 Task: Get directions from Hurricane Harbor, Texas, United States to Washington, D.C., United States arriving by 5:00 pm tomorrow
Action: Mouse moved to (967, 34)
Screenshot: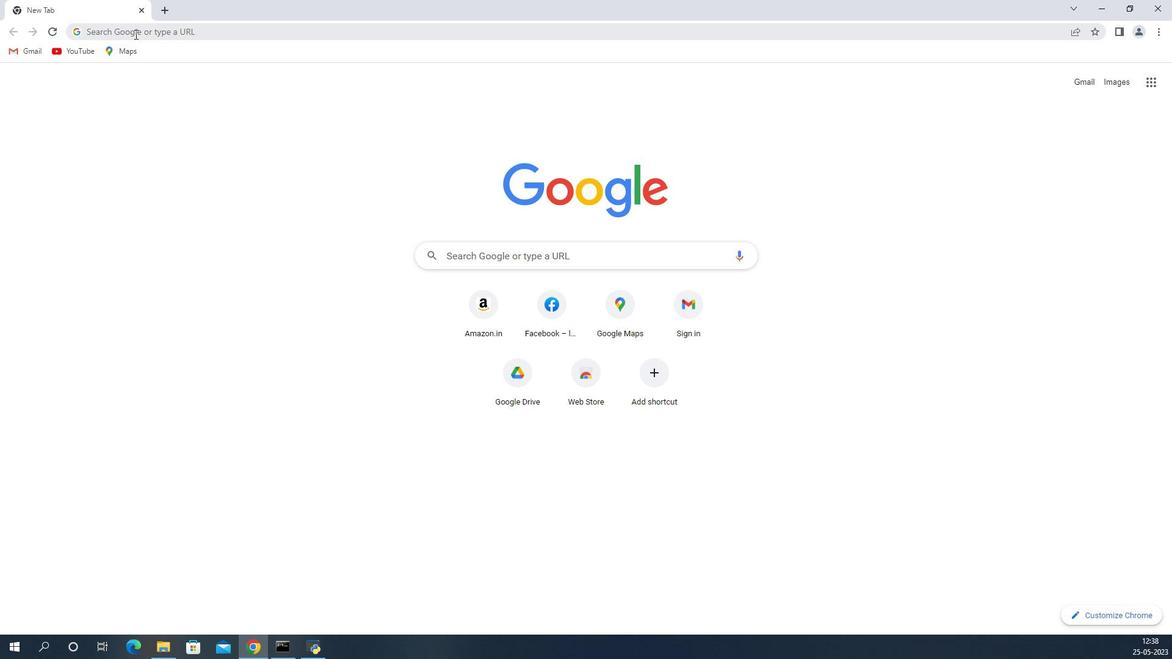 
Action: Mouse pressed left at (967, 34)
Screenshot: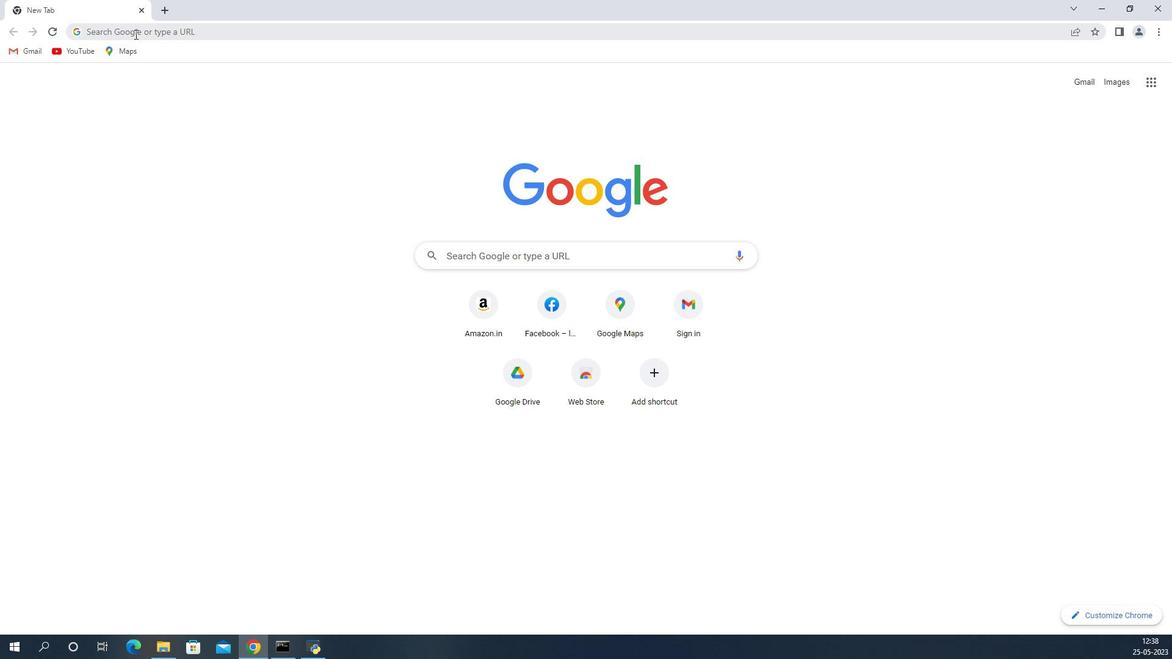 
Action: Mouse moved to (967, 34)
Screenshot: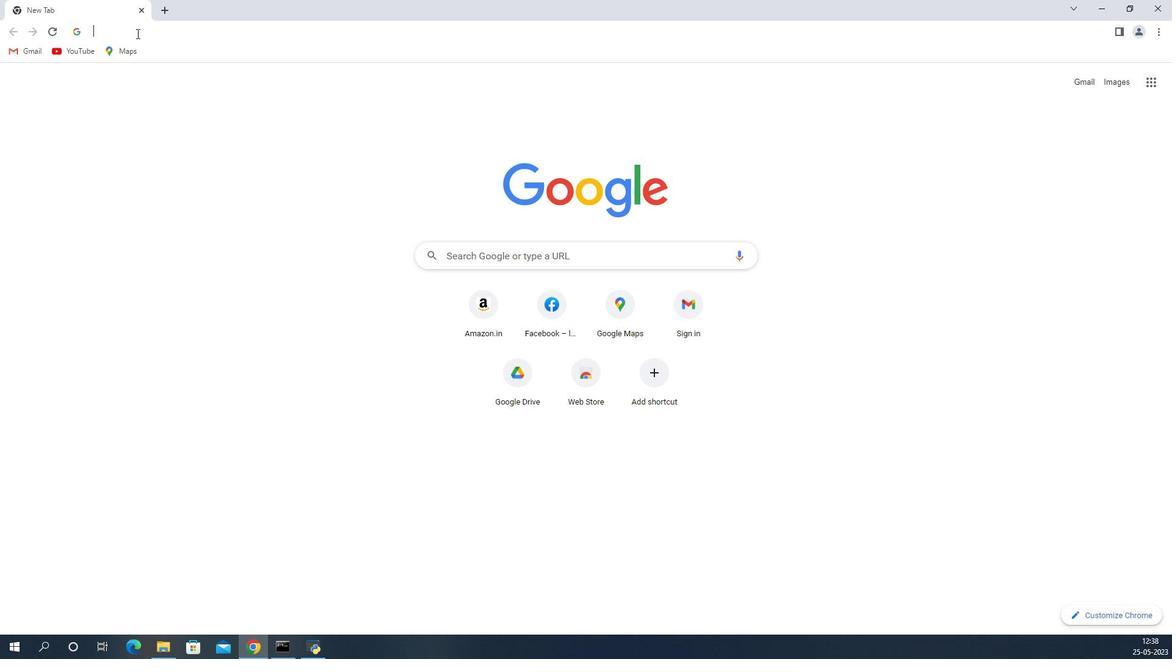 
Action: Key pressed <Key.shift><Key.shift><Key.shift><Key.shift><Key.shift><Key.shift><Key.shift><Key.shift><Key.shift><Key.shift><Key.shift>Google<Key.space><Key.shift>Maps<Key.enter>
Screenshot: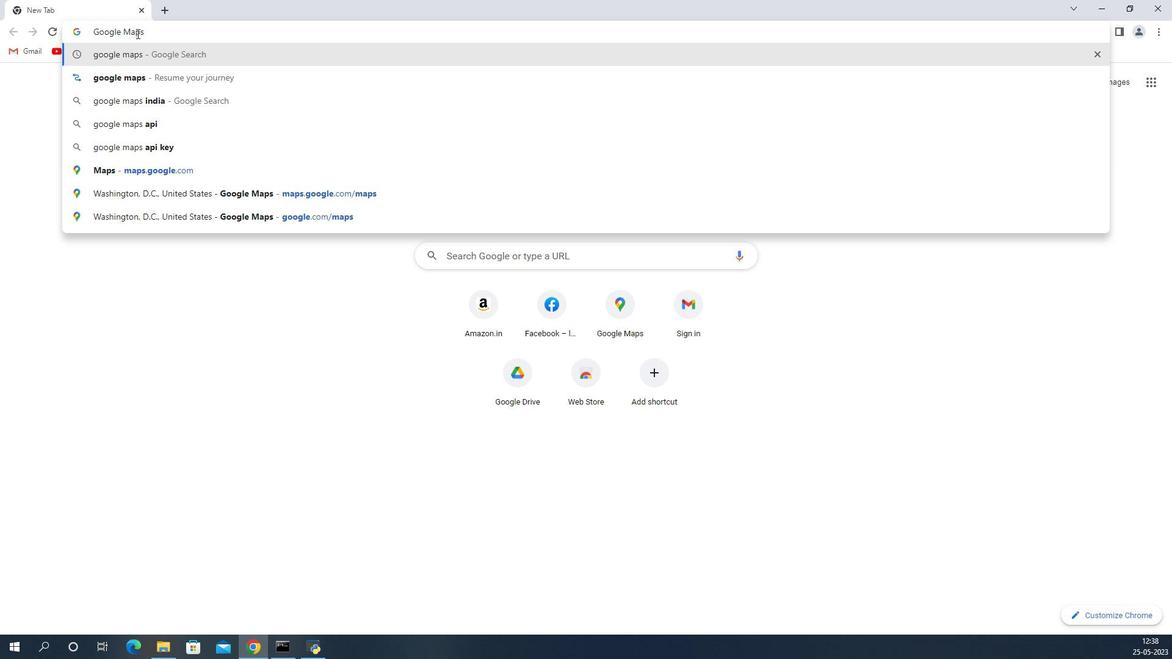 
Action: Mouse moved to (1022, 209)
Screenshot: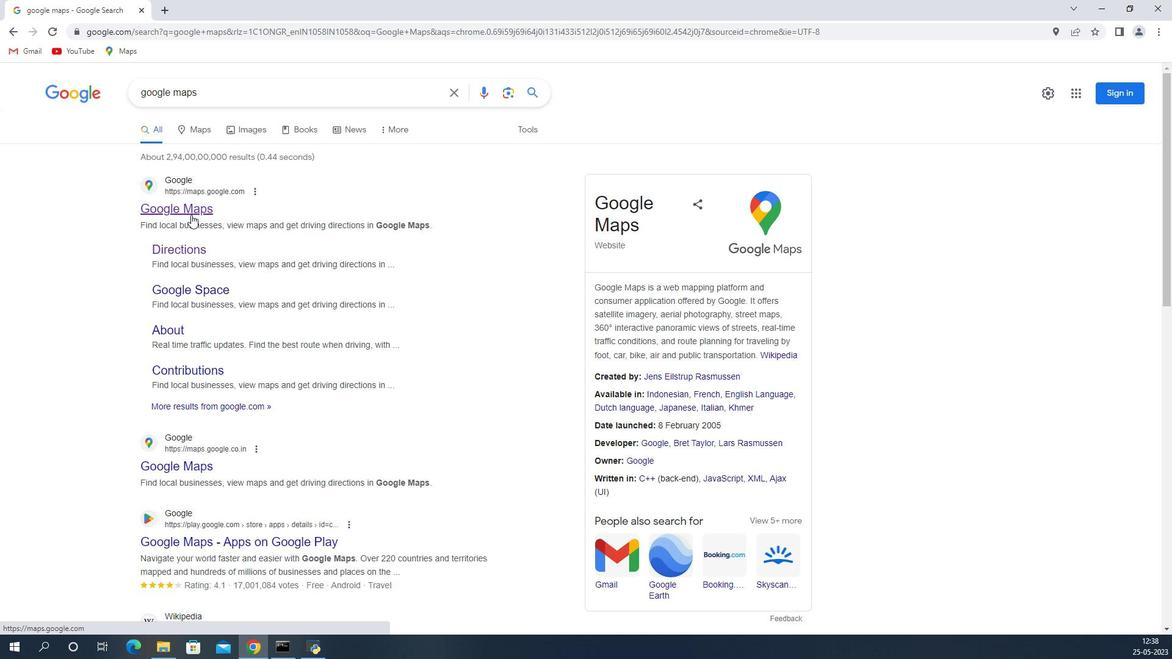 
Action: Mouse pressed left at (1022, 209)
Screenshot: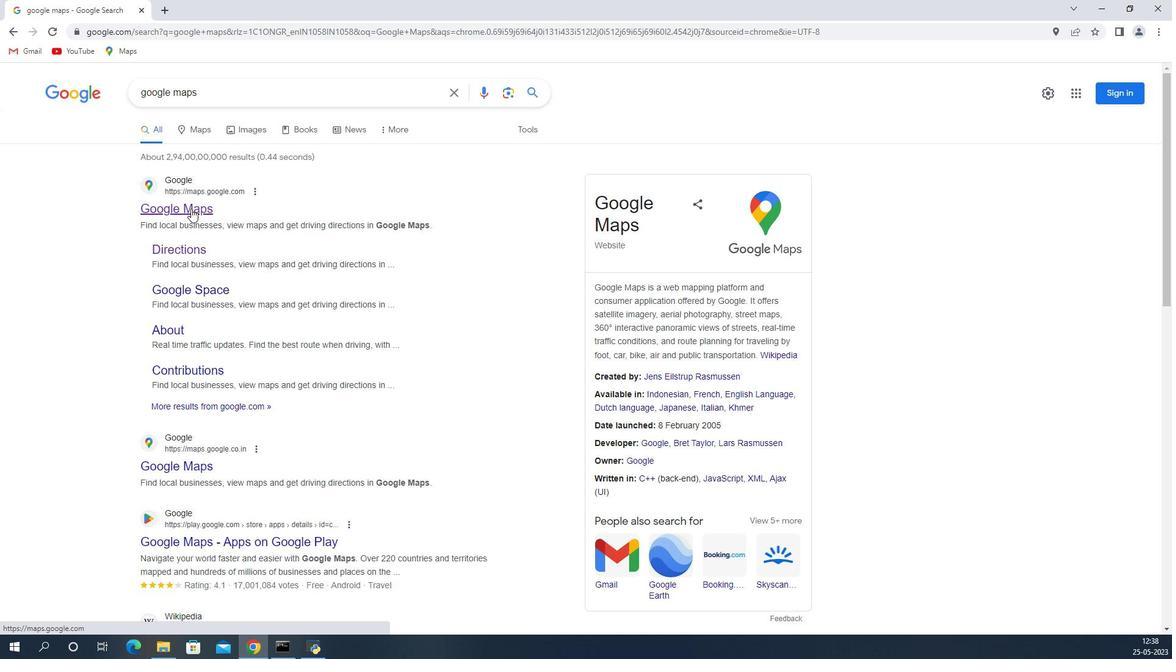 
Action: Mouse moved to (976, 81)
Screenshot: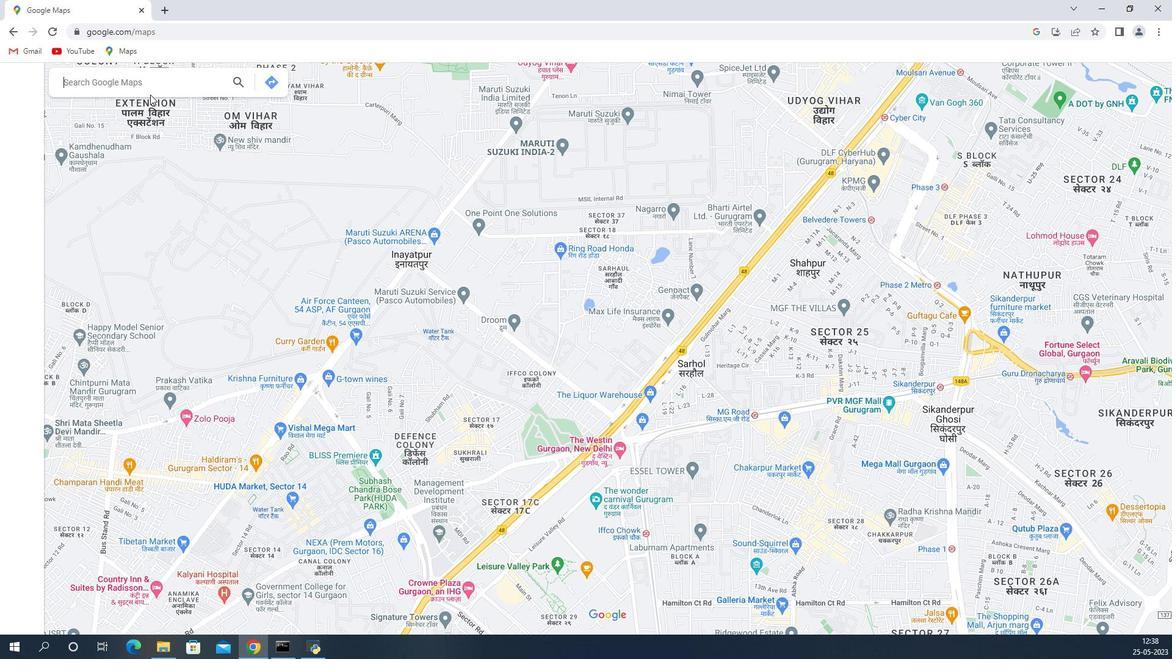 
Action: Mouse pressed left at (976, 81)
Screenshot: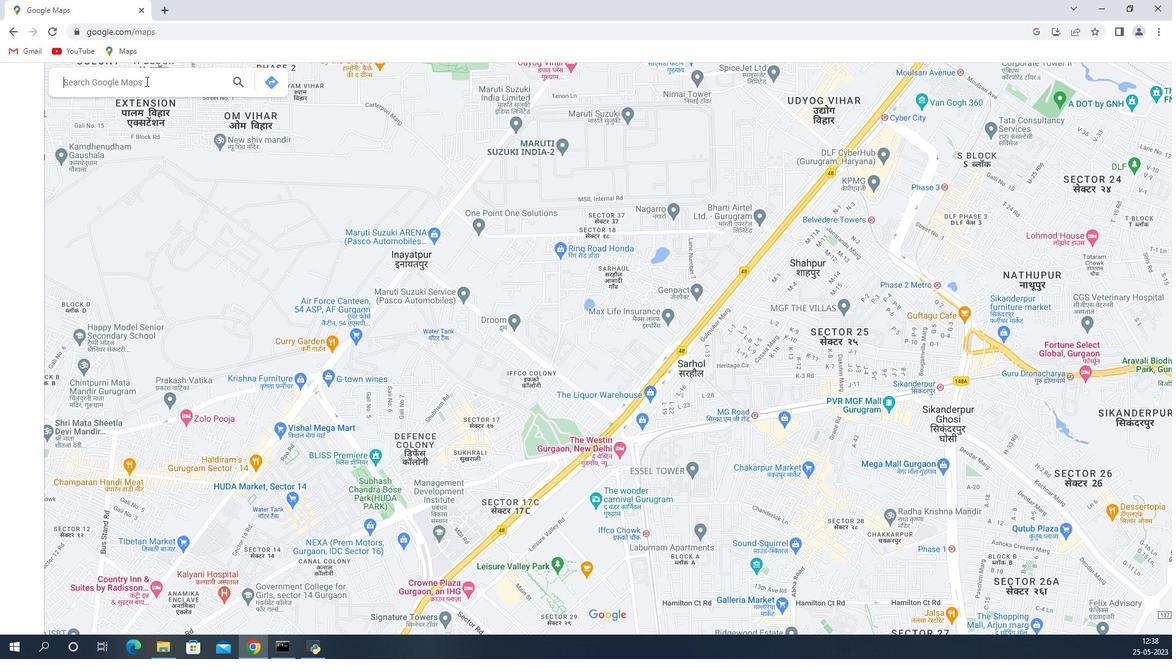 
Action: Key pressed <Key.shift>Wasg<Key.backspace>hington<Key.space><Key.backspace>,<Key.space><Key.shift><Key.shift><Key.shift><Key.shift><Key.shift><Key.shift><Key.shift><Key.shift><Key.shift><Key.shift><Key.shift><Key.shift>D.<Key.shift>C.,<Key.space><Key.shift>United<Key.space><Key.shift>States
Screenshot: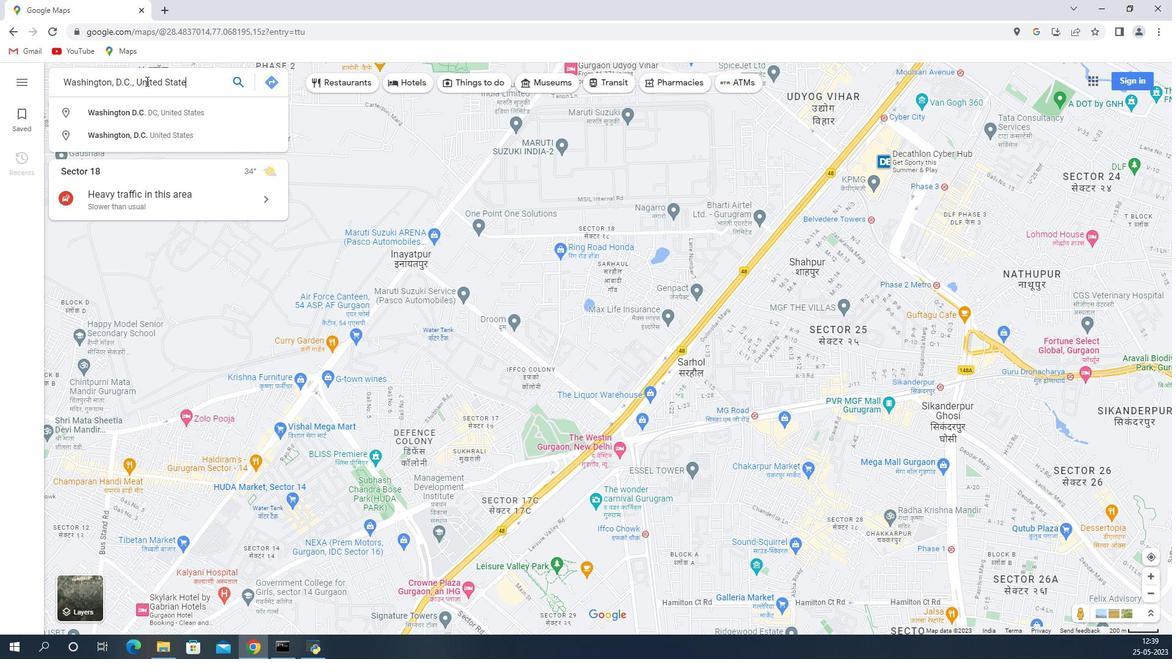 
Action: Mouse moved to (1066, 80)
Screenshot: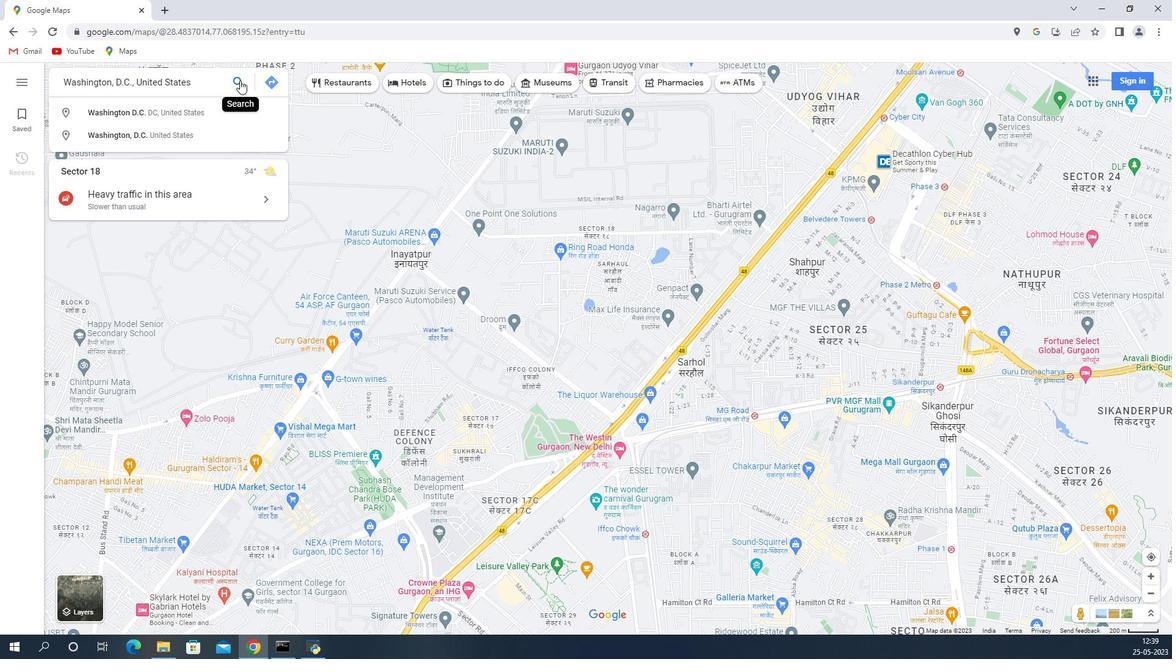 
Action: Mouse pressed left at (1066, 80)
Screenshot: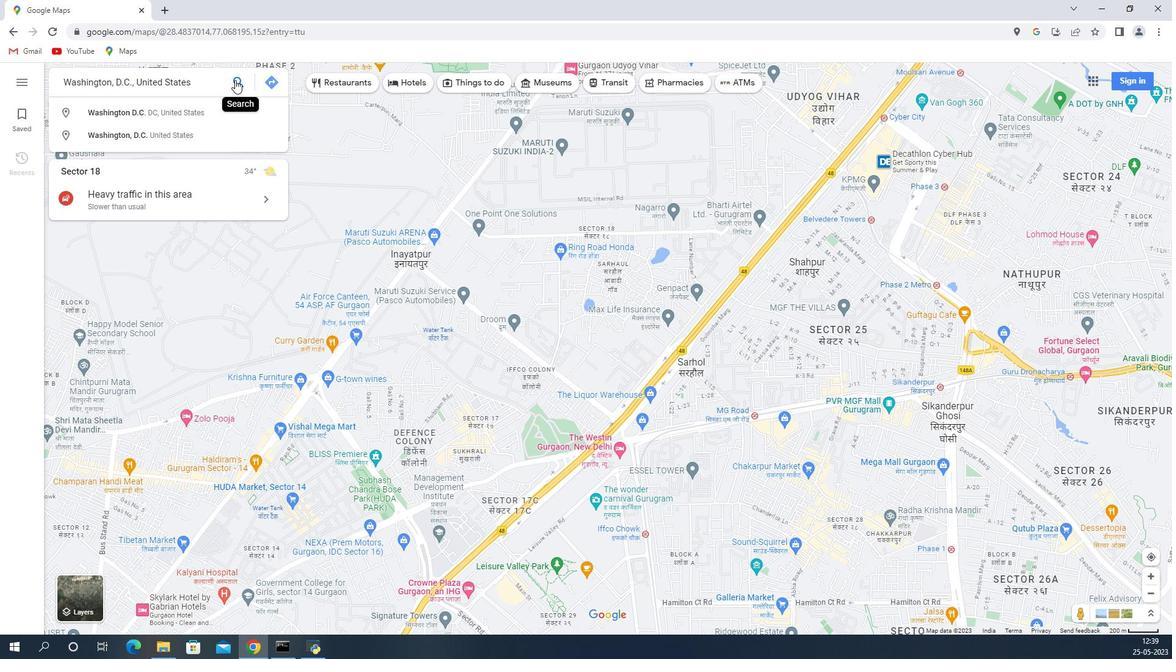
Action: Mouse moved to (907, 289)
Screenshot: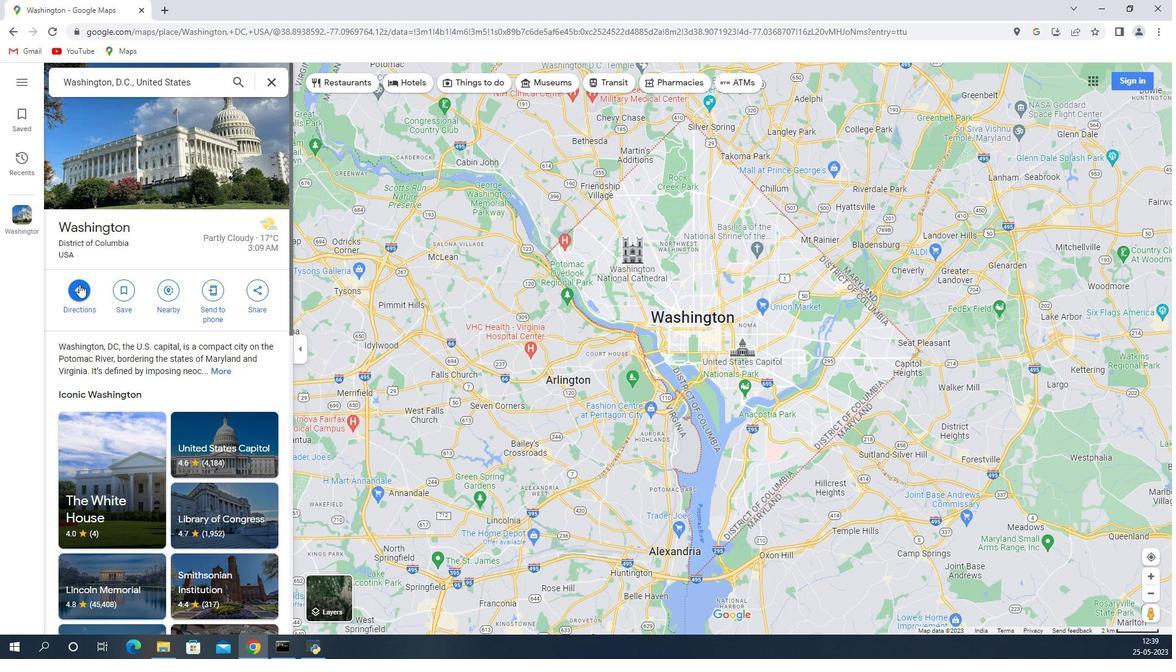 
Action: Mouse pressed left at (907, 289)
Screenshot: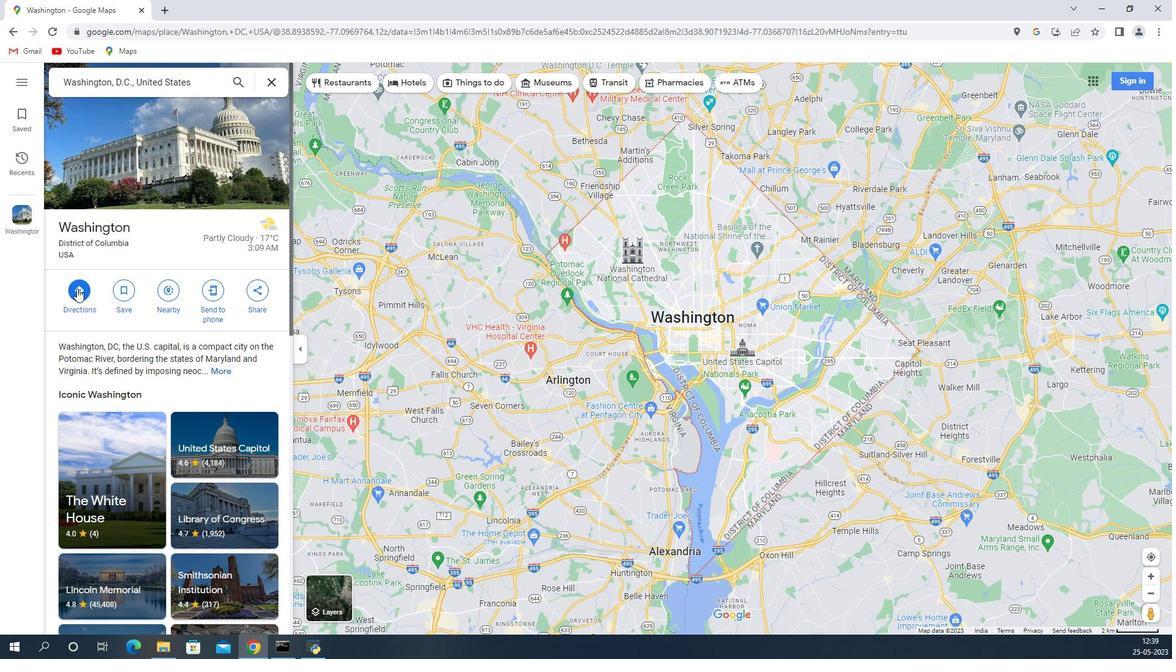 
Action: Mouse moved to (953, 122)
Screenshot: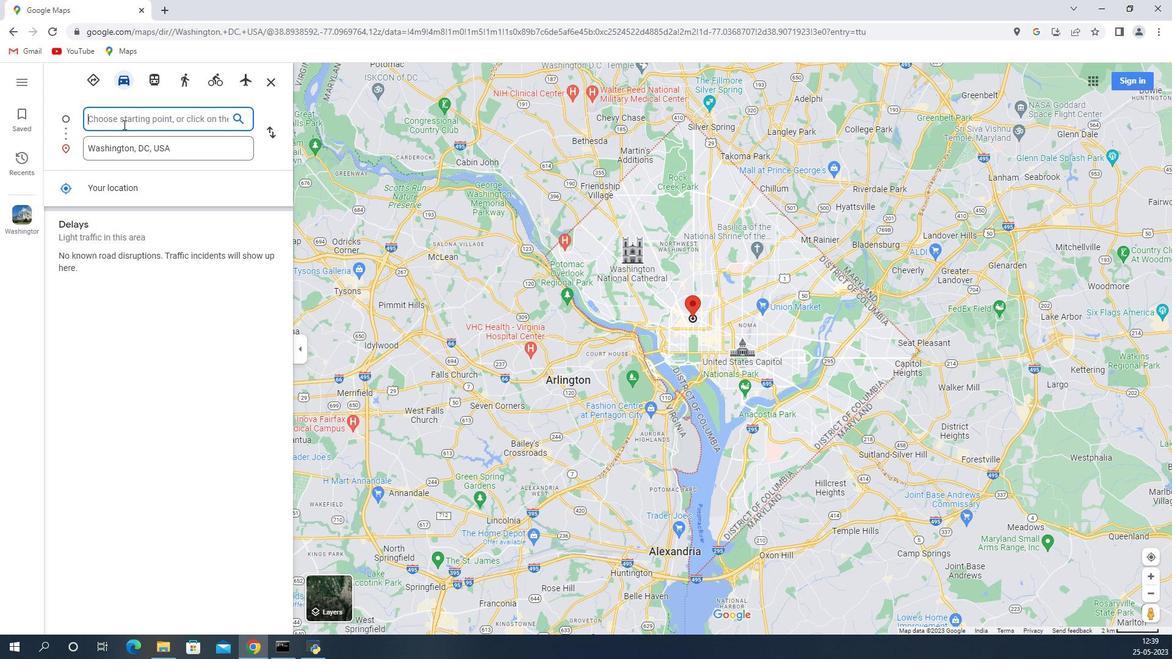 
Action: Key pressed <Key.shift>Hurricane<Key.space><Key.shift>Harbor<Key.space><Key.shift><Key.shift><Key.shift><Key.shift><Key.shift><Key.shift><Key.shift><Key.shift><Key.shift><Key.shift><Key.shift><Key.shift><Key.shift><Key.shift><Key.shift><Key.shift><Key.shift><<Key.backspace><Key.backspace>,<Key.space><Key.shift>Texas<Key.space><Key.backspace>,<Key.space><Key.shift>United<Key.space><Key.shift>States
Screenshot: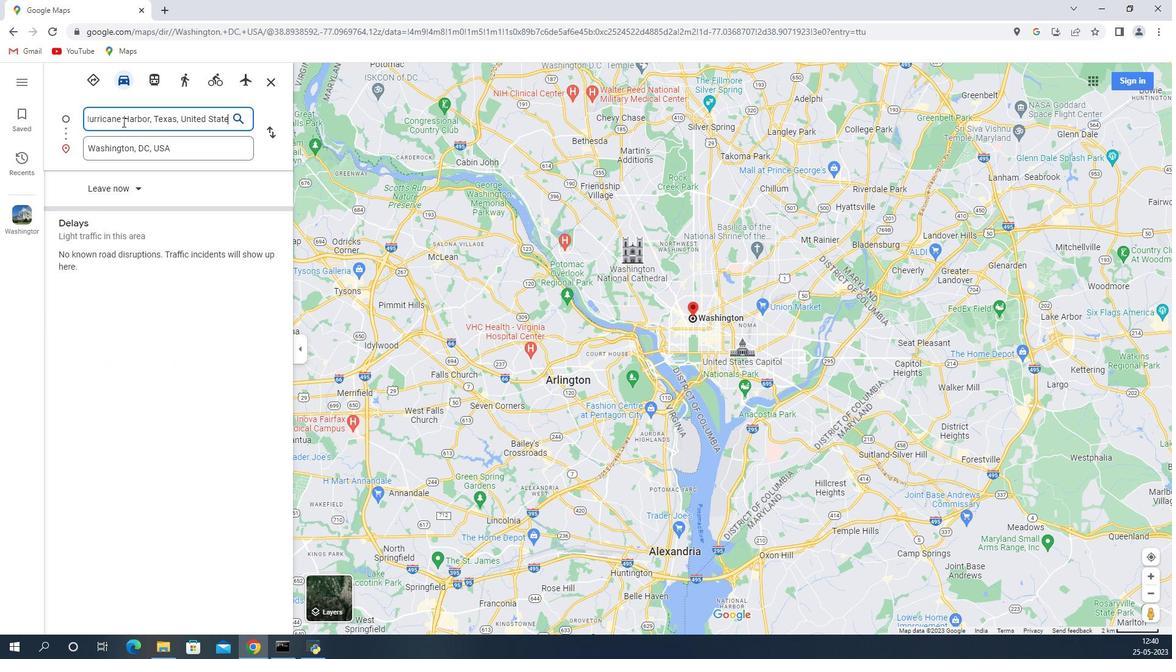 
Action: Mouse moved to (1070, 116)
Screenshot: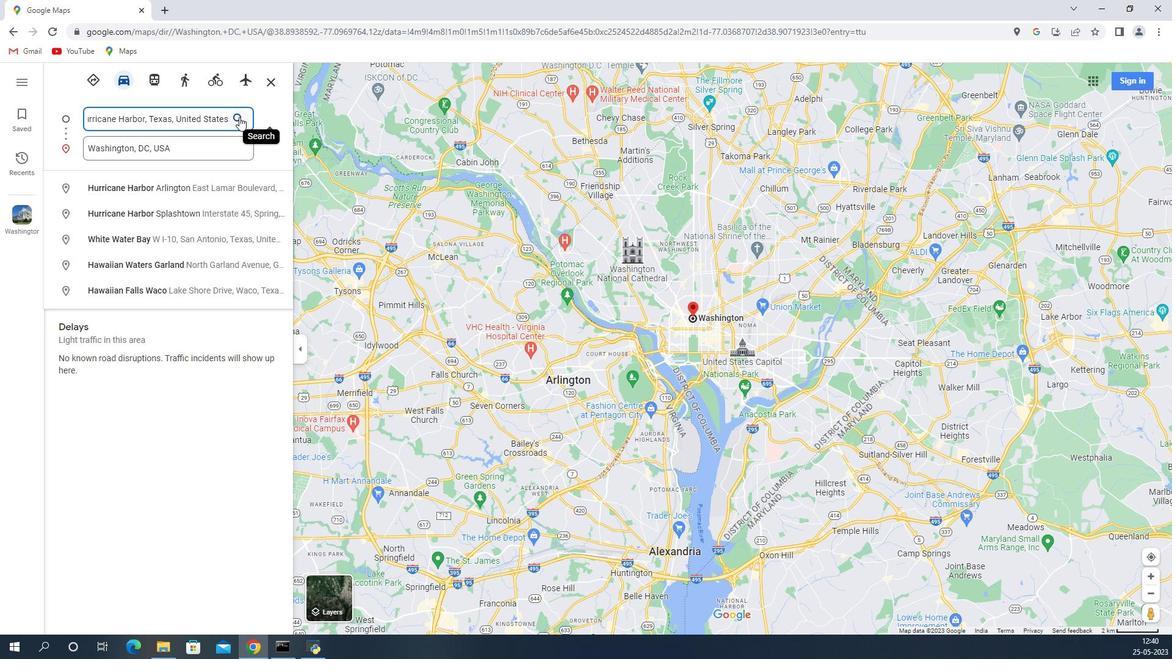 
Action: Mouse pressed left at (1070, 116)
Screenshot: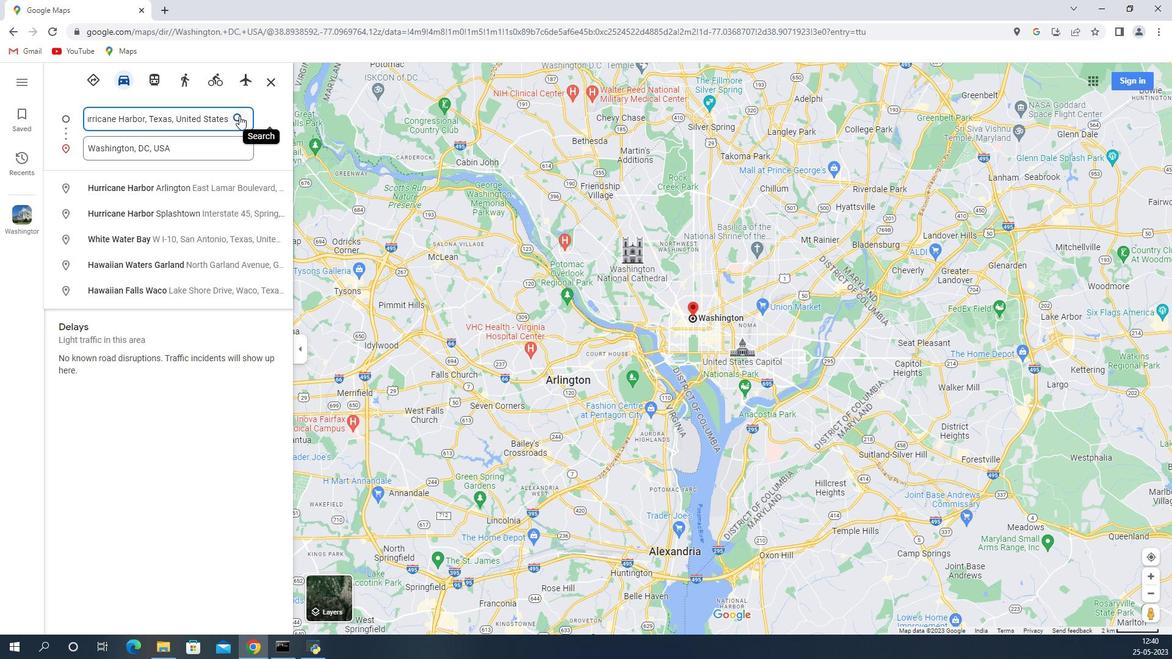 
Action: Mouse moved to (970, 218)
Screenshot: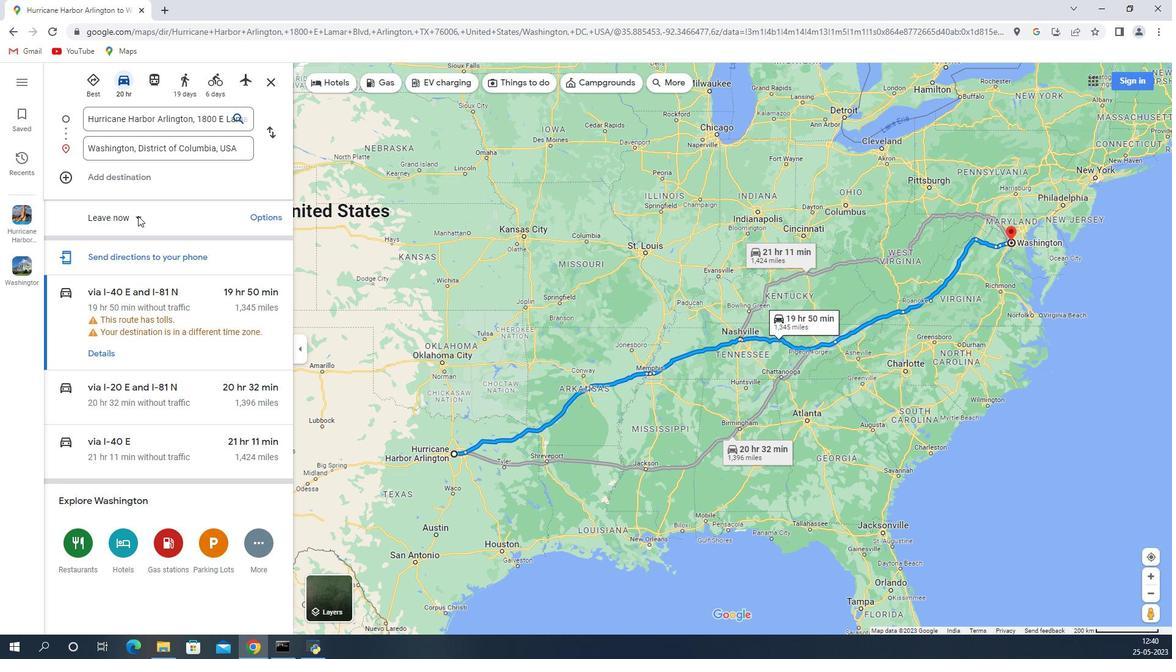 
Action: Mouse pressed left at (970, 218)
Screenshot: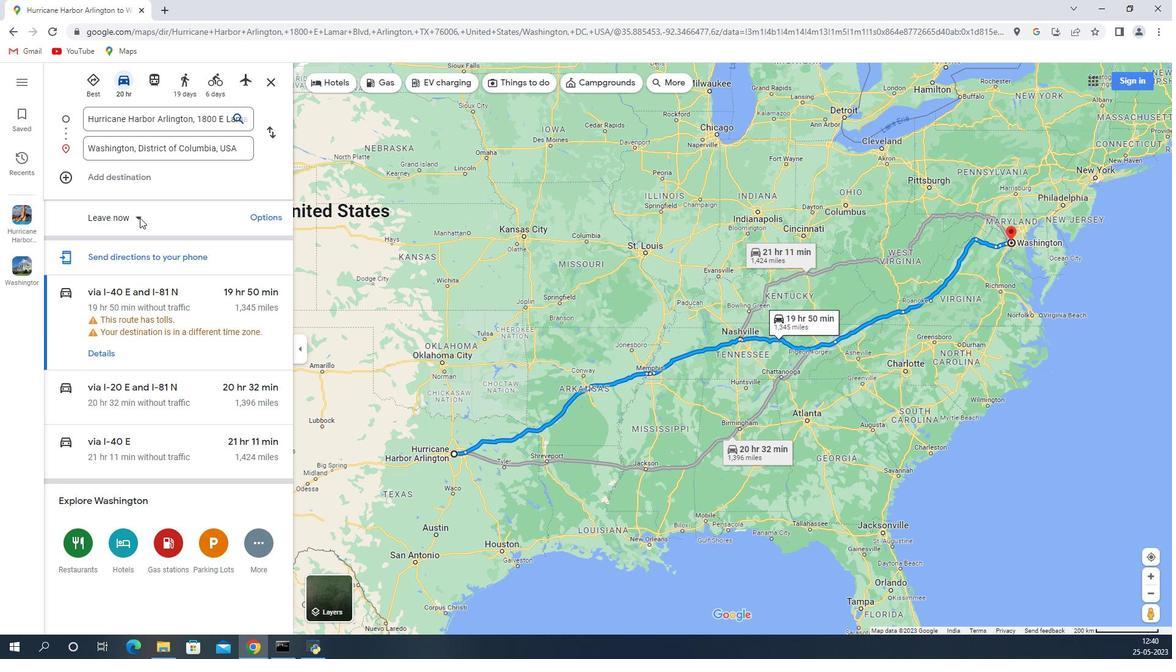 
Action: Mouse moved to (956, 271)
Screenshot: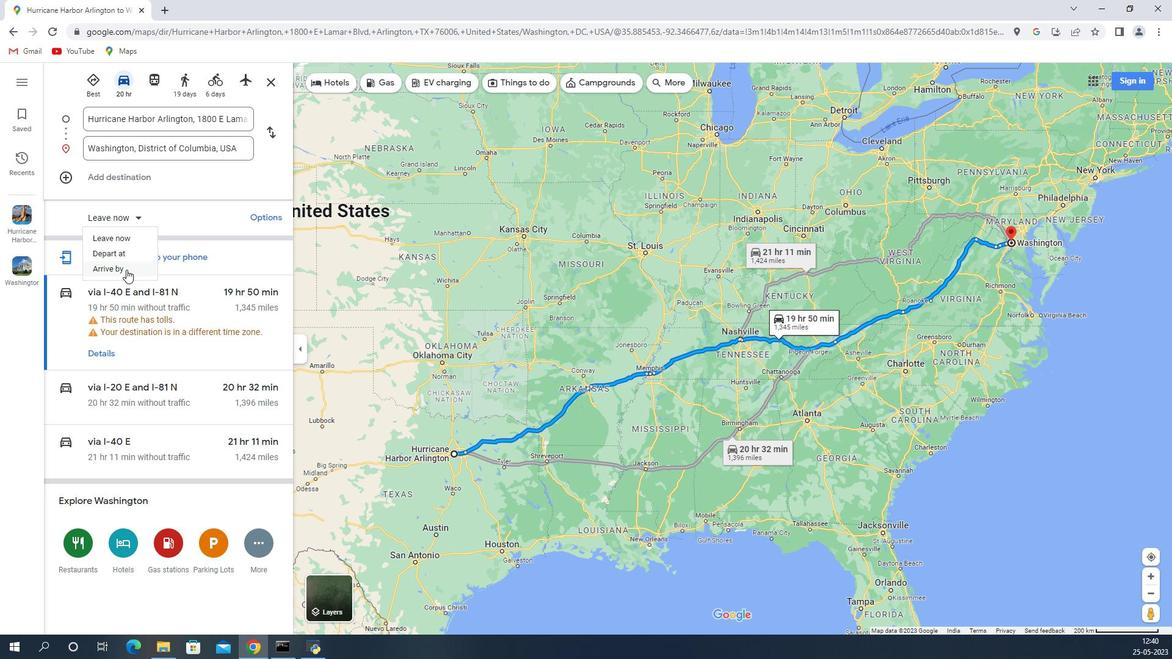 
Action: Mouse pressed left at (956, 271)
Screenshot: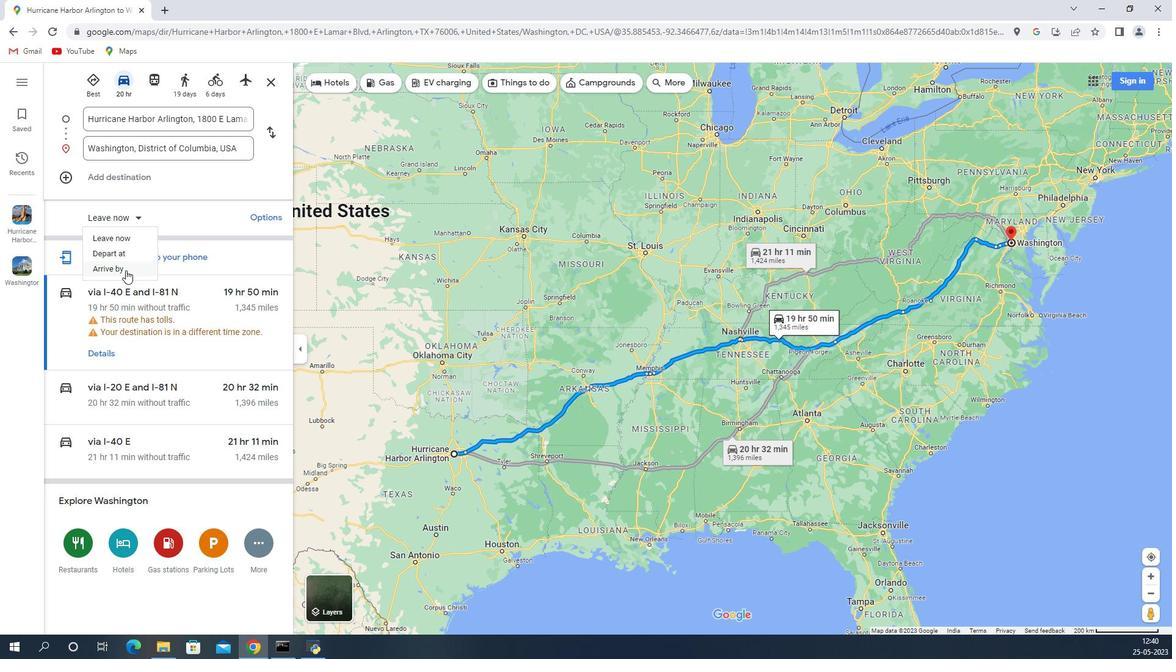
Action: Mouse moved to (969, 210)
Screenshot: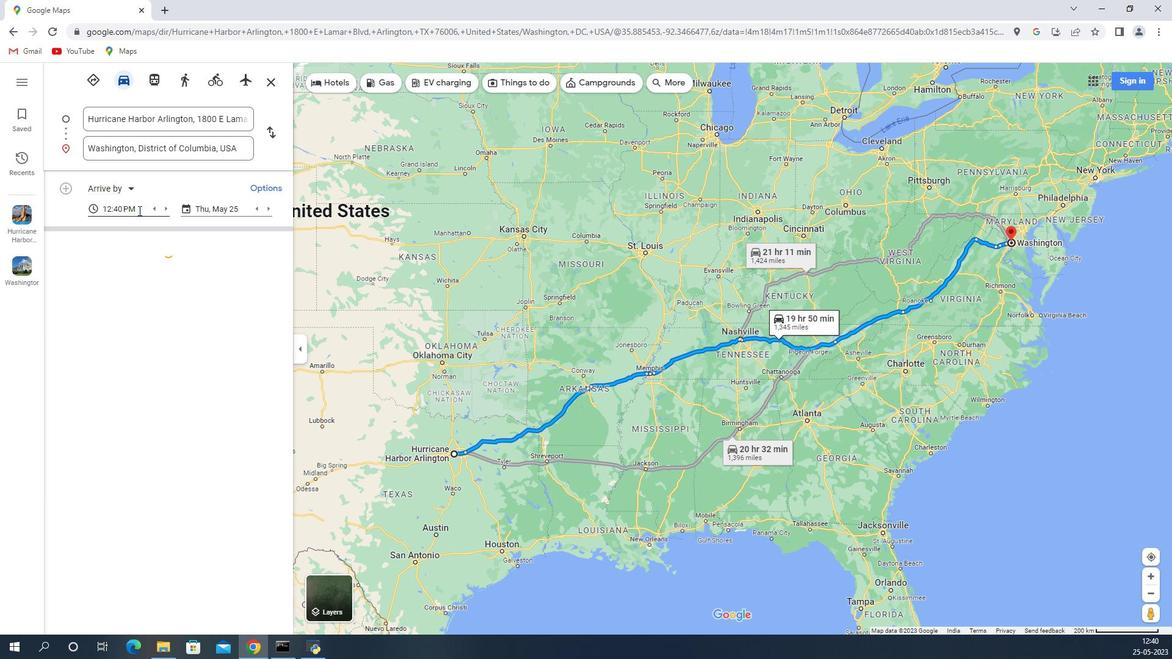 
Action: Mouse pressed left at (969, 210)
Screenshot: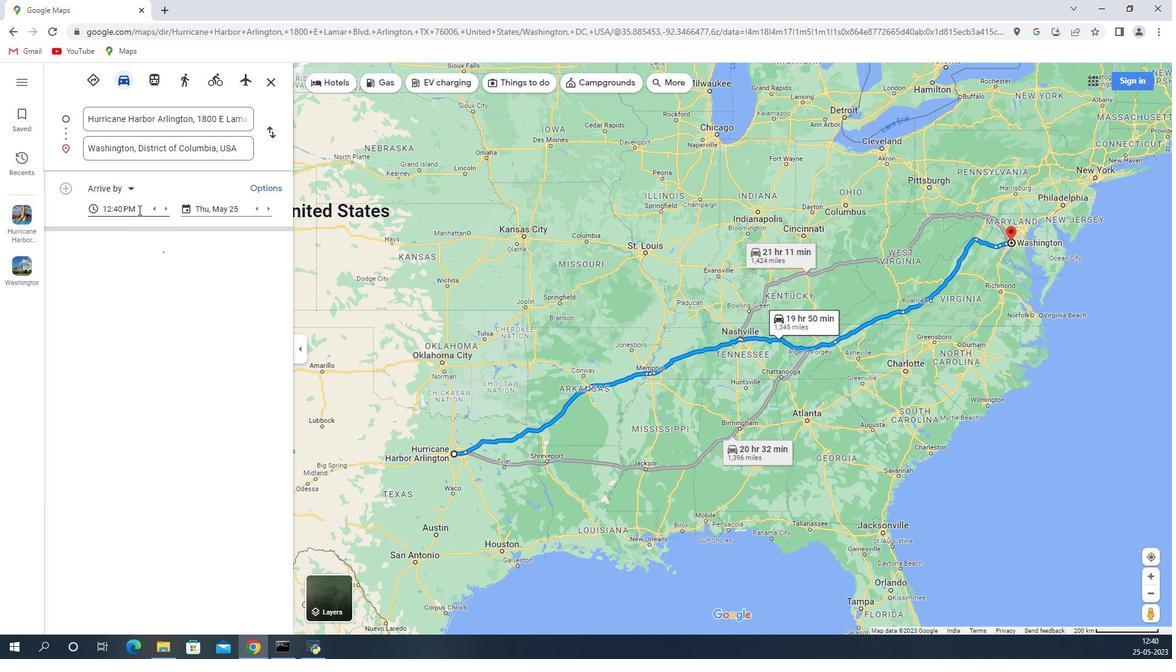 
Action: Key pressed <Key.backspace><Key.backspace><Key.backspace><Key.backspace><Key.backspace><Key.backspace><Key.backspace><Key.backspace>5<Key.shift><Key.shift><Key.shift><Key.shift><Key.shift>:00<Key.space><Key.shift><Key.shift><Key.shift><Key.shift><Key.shift><Key.shift><Key.shift><Key.shift><Key.shift><Key.shift><Key.shift><Key.shift><Key.shift><Key.shift><Key.shift><Key.shift><Key.shift><Key.shift><Key.shift><Key.shift><Key.shift><Key.shift><Key.shift><Key.shift><Key.shift><Key.shift><Key.shift><Key.shift><Key.shift><Key.shift><Key.shift><Key.shift><Key.shift><Key.shift><Key.shift><Key.shift><Key.shift><Key.shift><Key.shift><Key.shift><Key.shift>PM
Screenshot: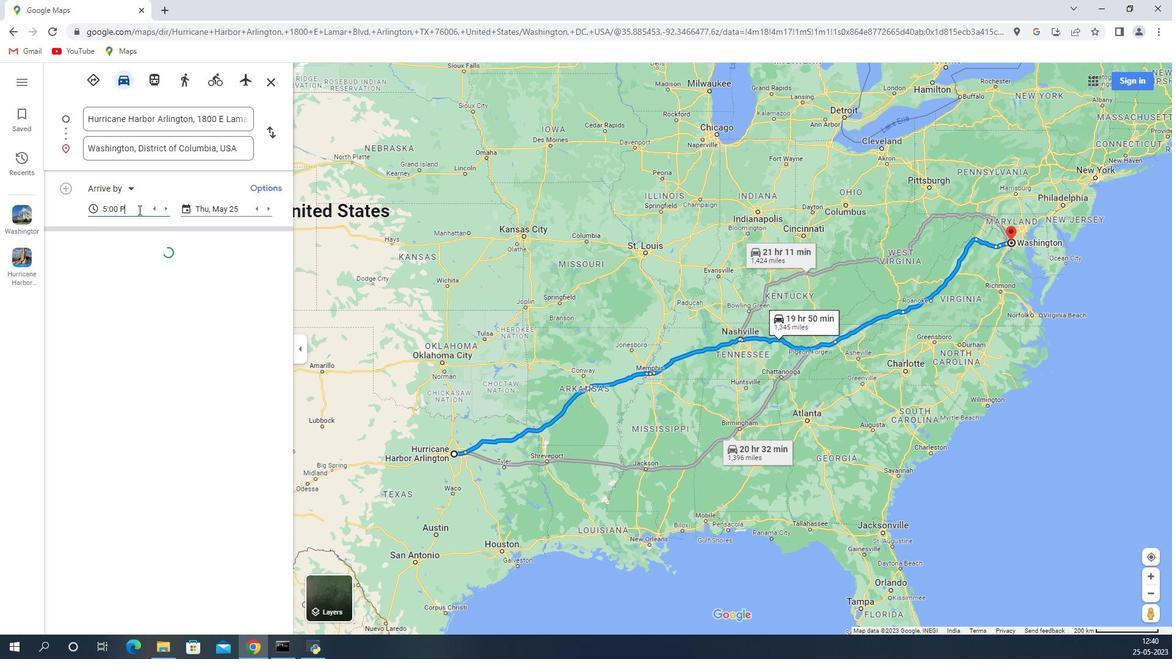 
Action: Mouse moved to (1071, 211)
Screenshot: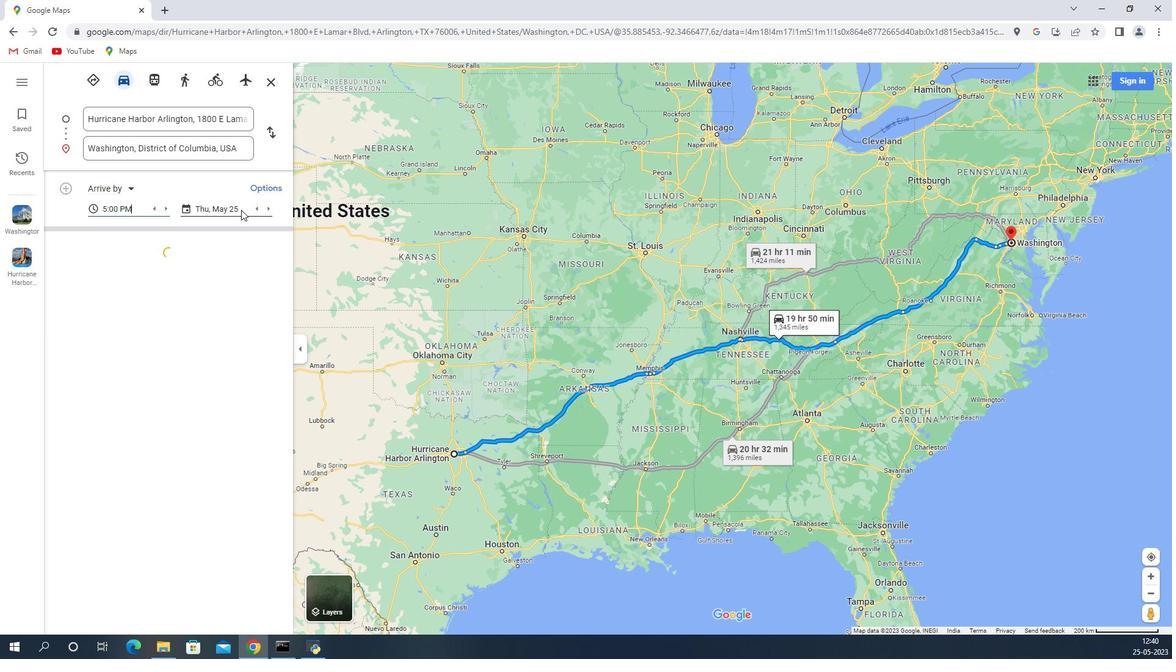 
Action: Mouse pressed left at (1071, 211)
Screenshot: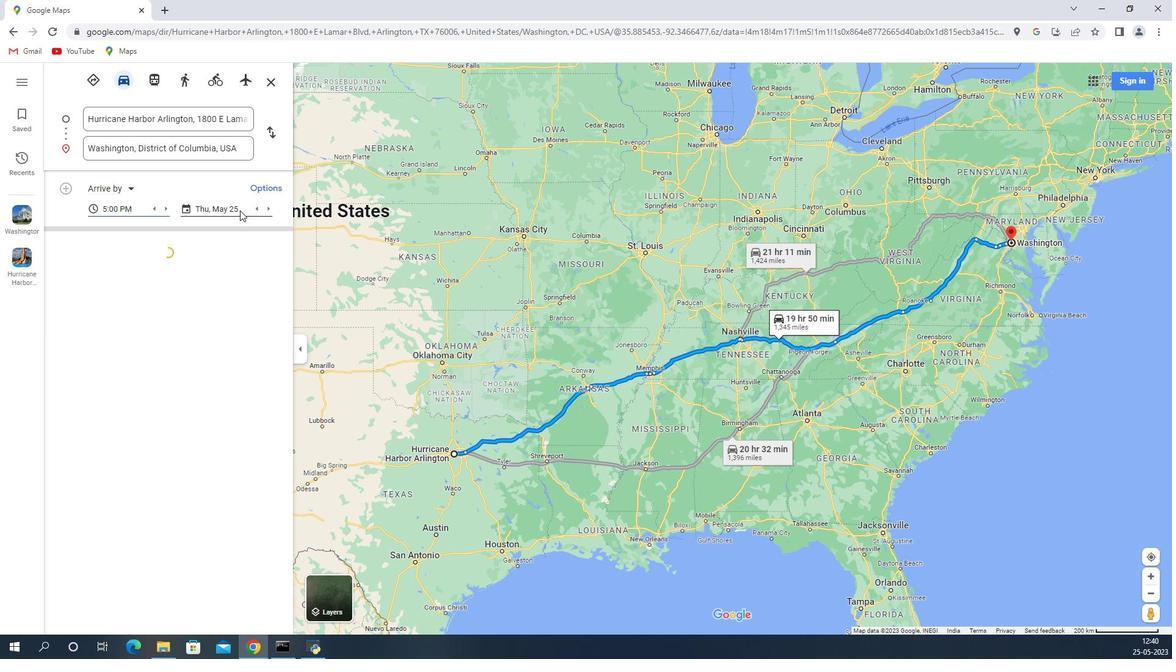 
Action: Mouse moved to (1106, 300)
Screenshot: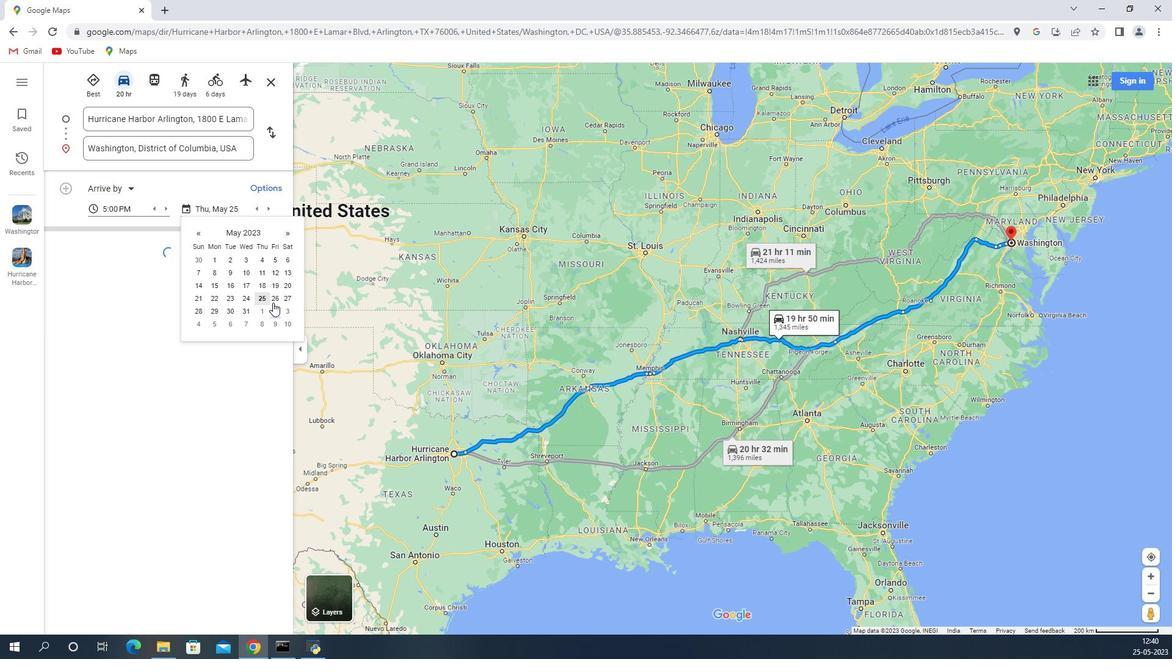 
Action: Mouse pressed left at (1106, 300)
Screenshot: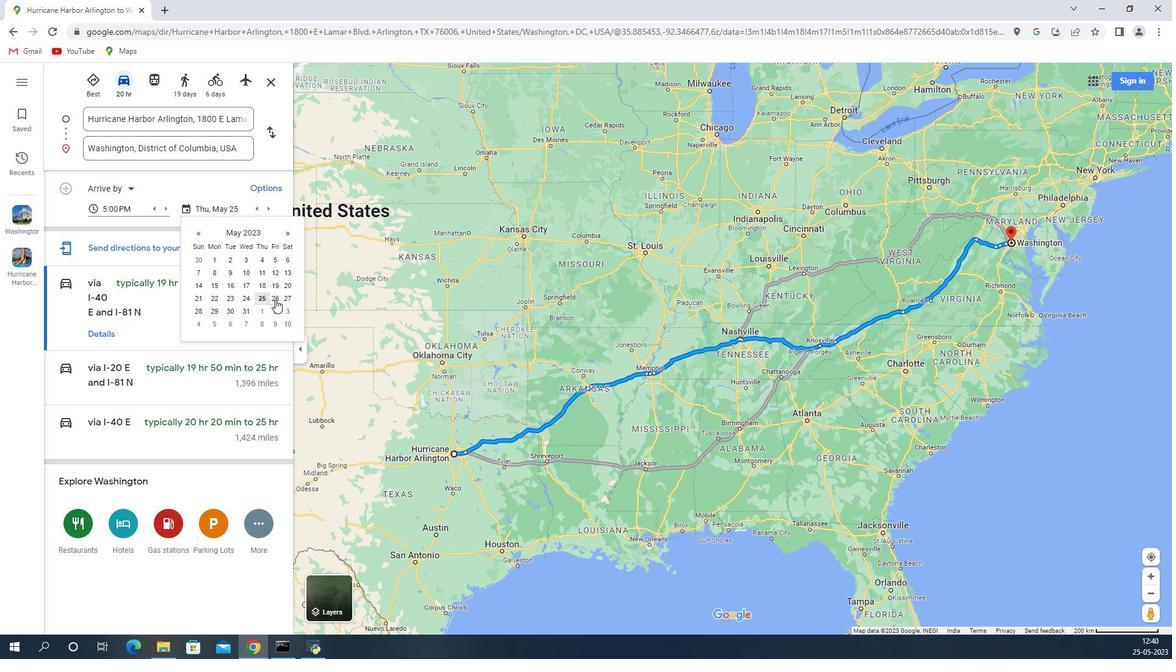
Action: Mouse moved to (934, 334)
Screenshot: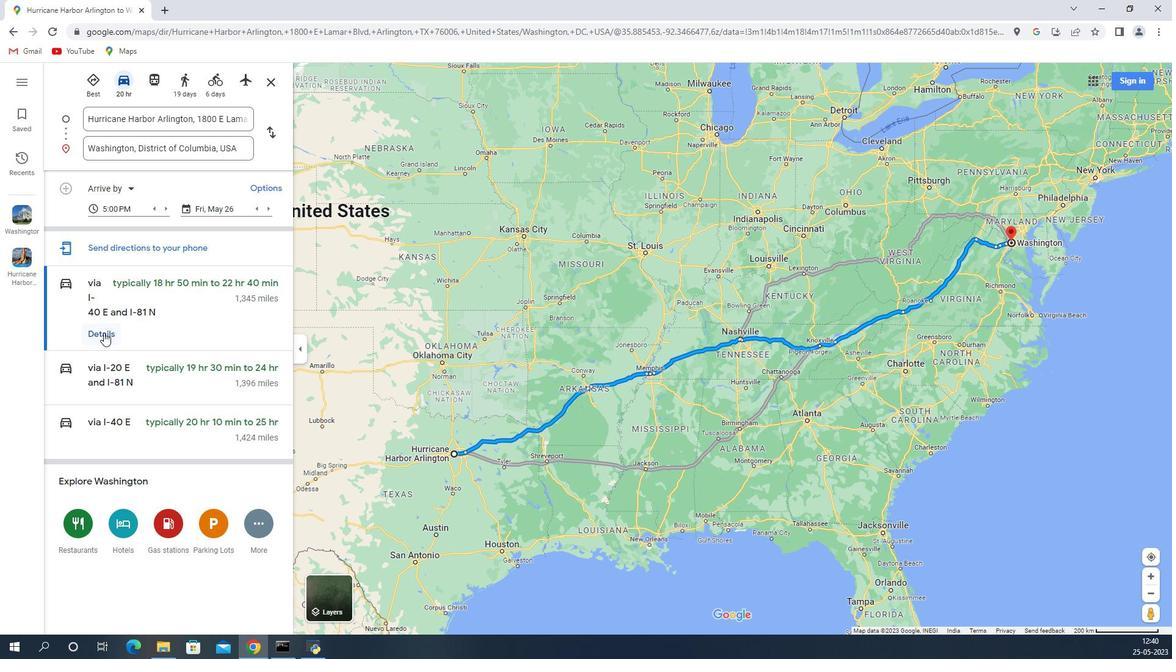 
Action: Mouse pressed left at (934, 334)
Screenshot: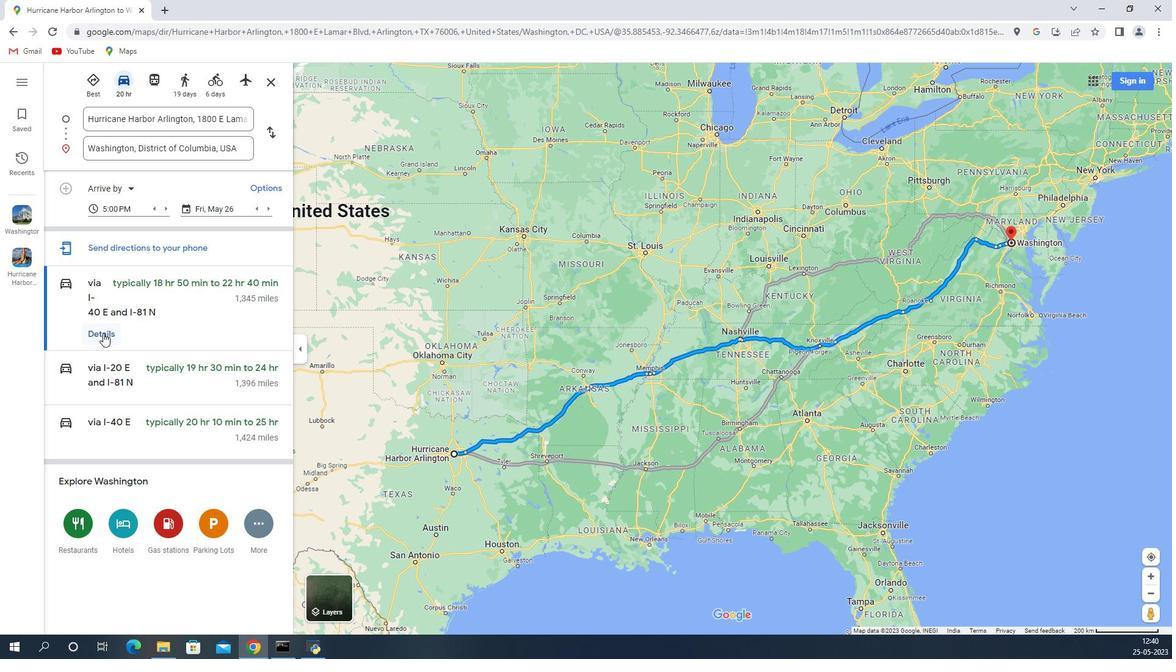 
Action: Mouse moved to (894, 240)
Screenshot: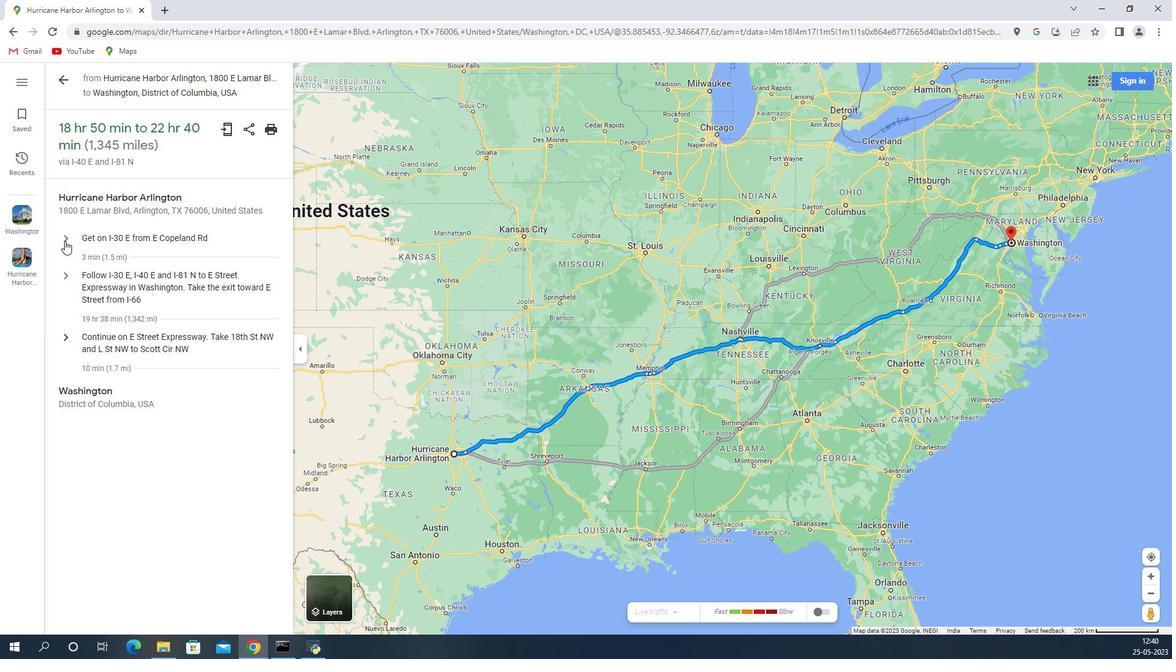
Action: Mouse pressed left at (894, 240)
Screenshot: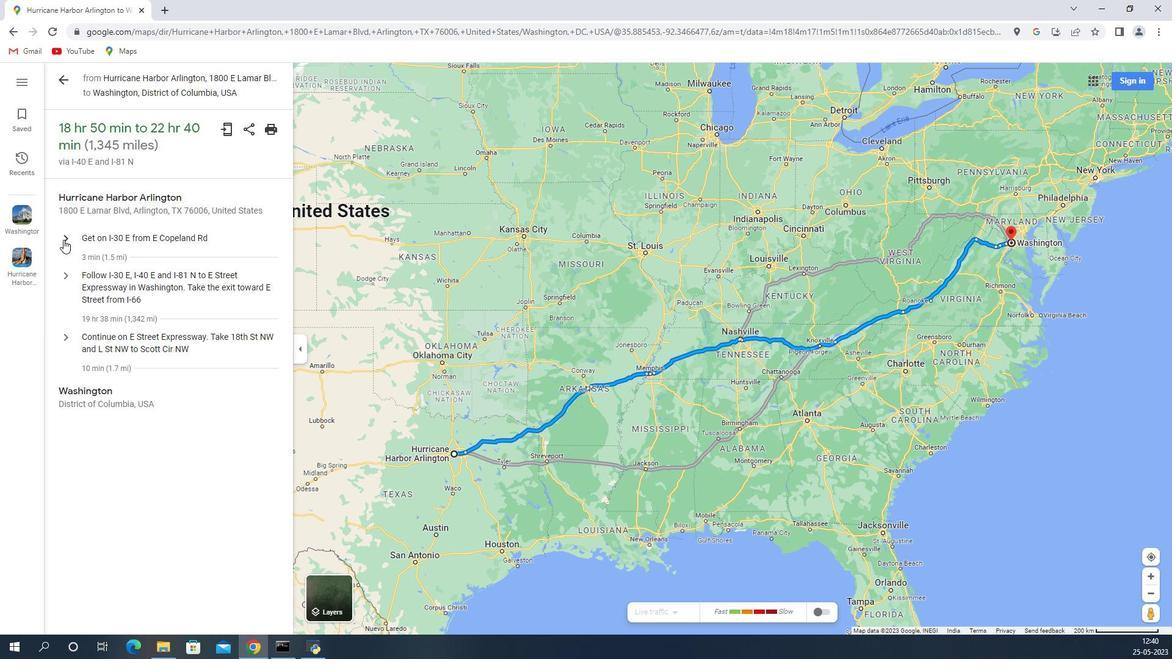 
Action: Mouse moved to (904, 297)
Screenshot: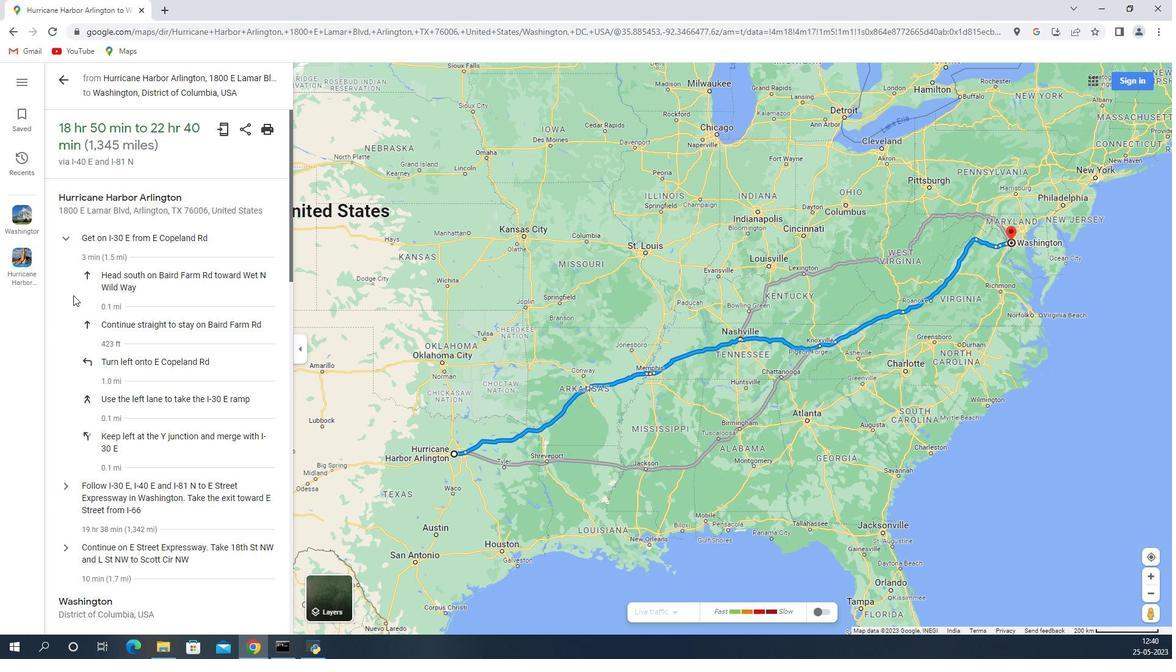 
Action: Mouse scrolled (904, 296) with delta (0, 0)
Screenshot: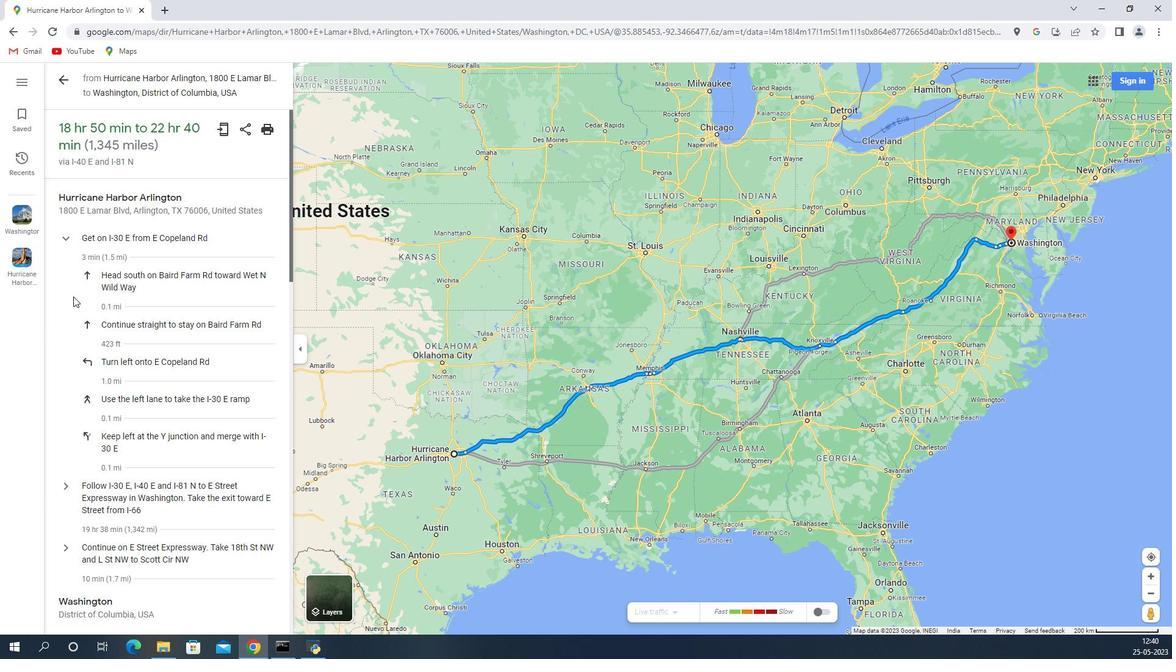 
Action: Mouse scrolled (904, 296) with delta (0, 0)
Screenshot: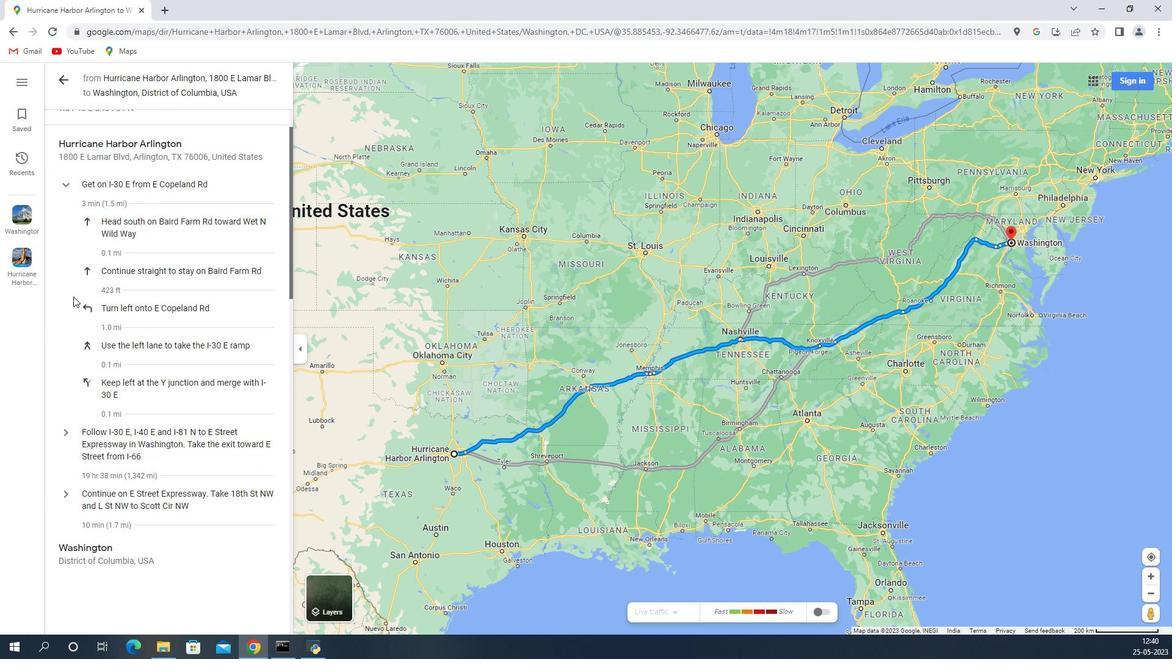 
Action: Mouse scrolled (904, 296) with delta (0, 0)
Screenshot: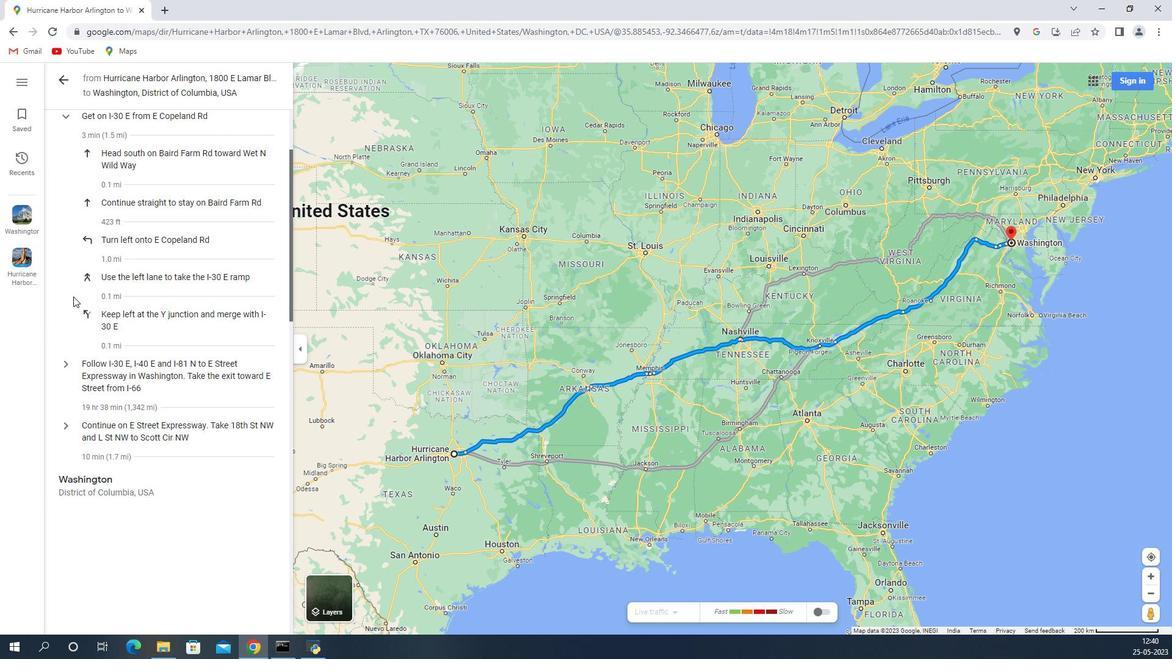 
Action: Mouse moved to (896, 302)
Screenshot: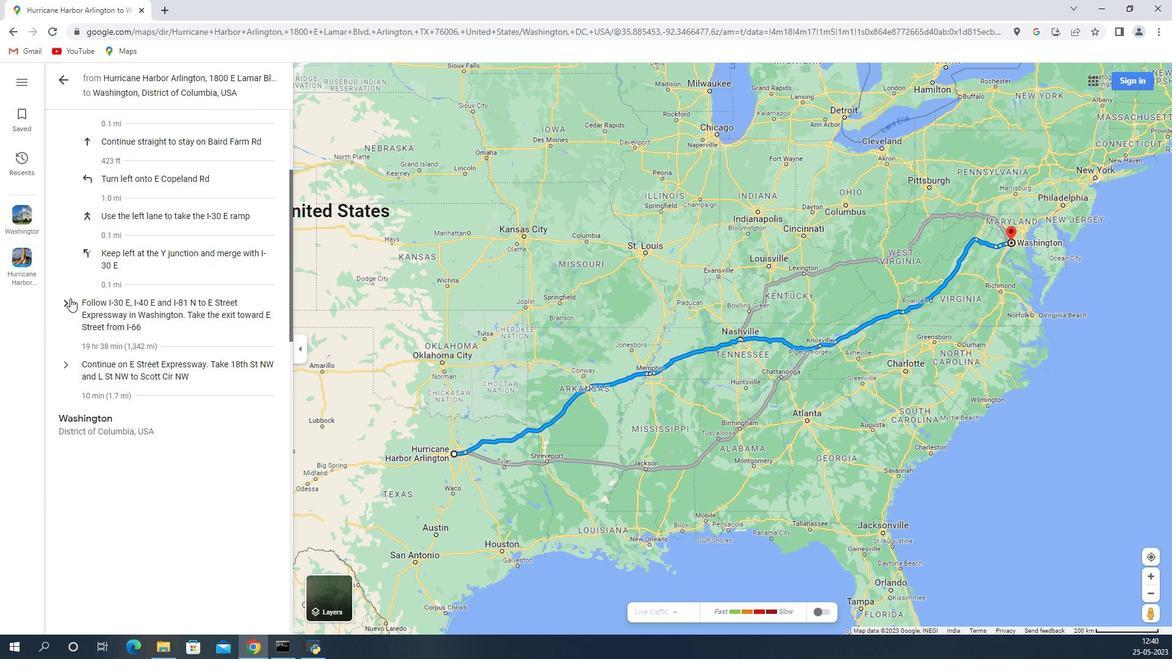 
Action: Mouse pressed left at (896, 302)
Screenshot: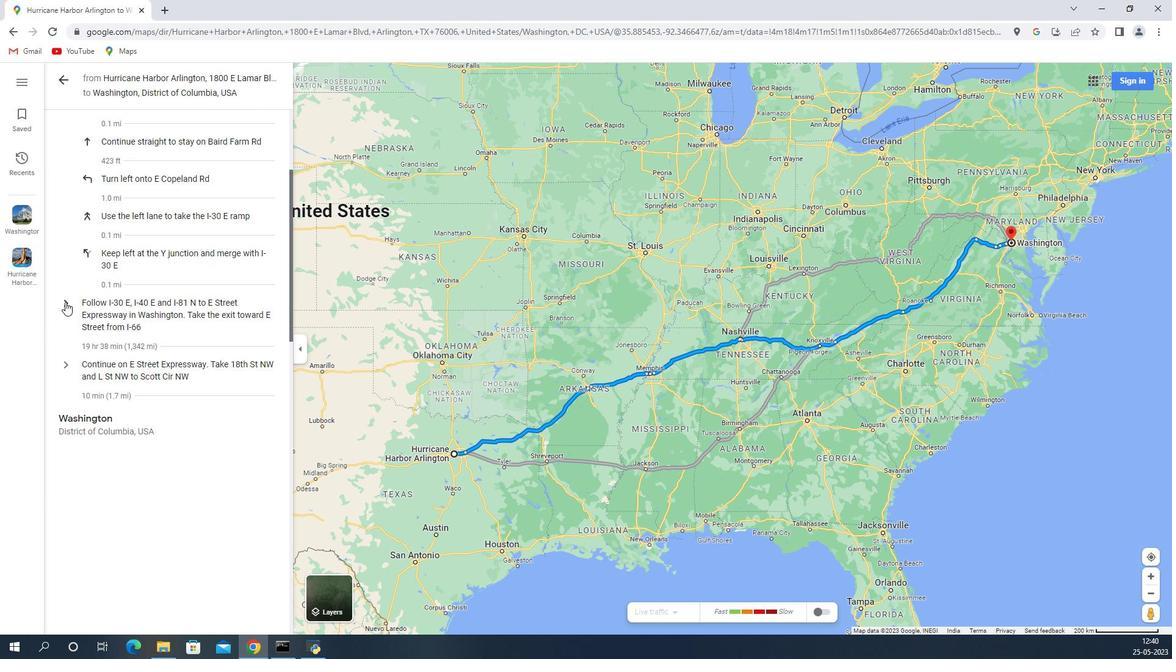 
Action: Mouse moved to (895, 353)
Screenshot: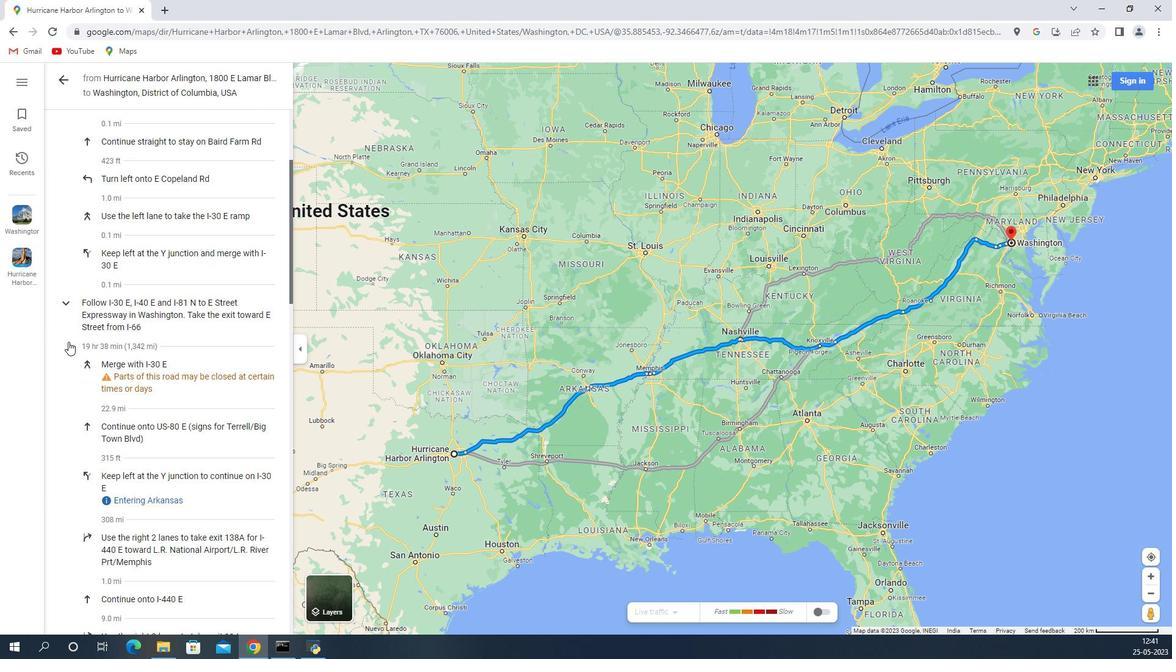 
Action: Mouse scrolled (895, 352) with delta (0, 0)
Screenshot: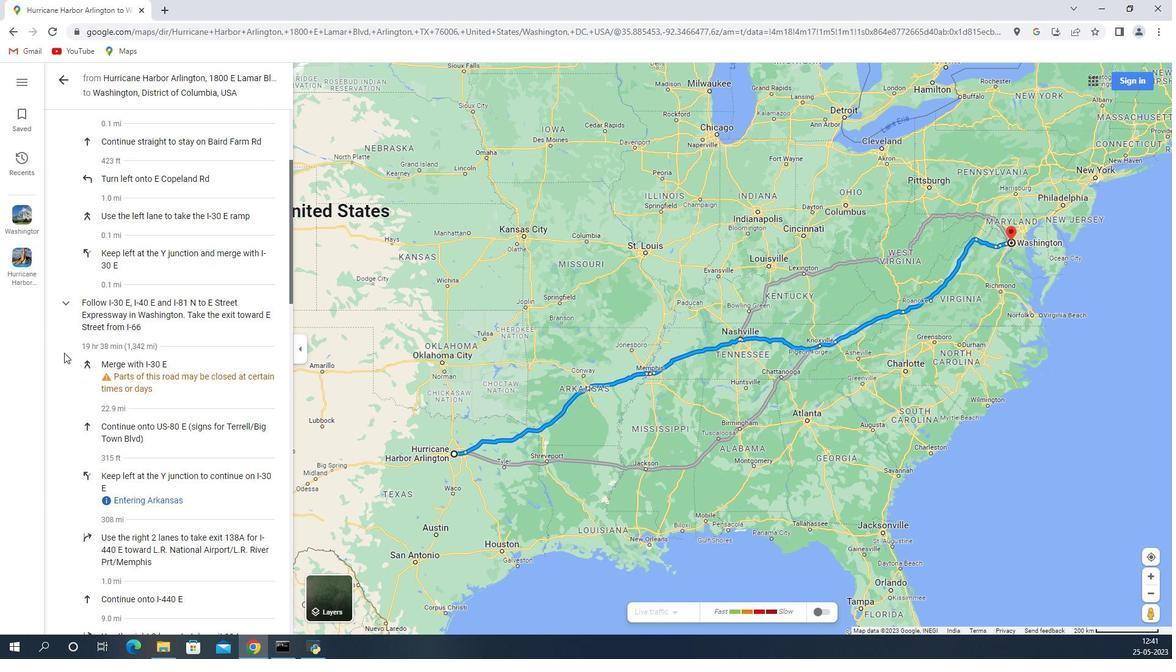
Action: Mouse scrolled (895, 352) with delta (0, 0)
Screenshot: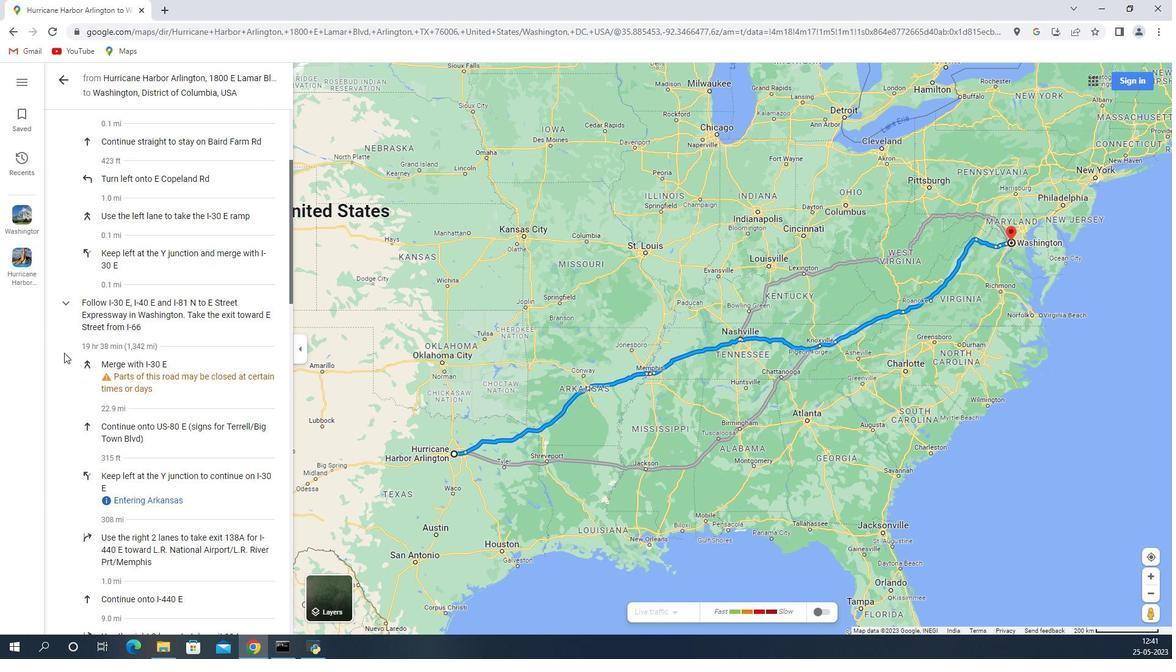 
Action: Mouse scrolled (895, 352) with delta (0, 0)
Screenshot: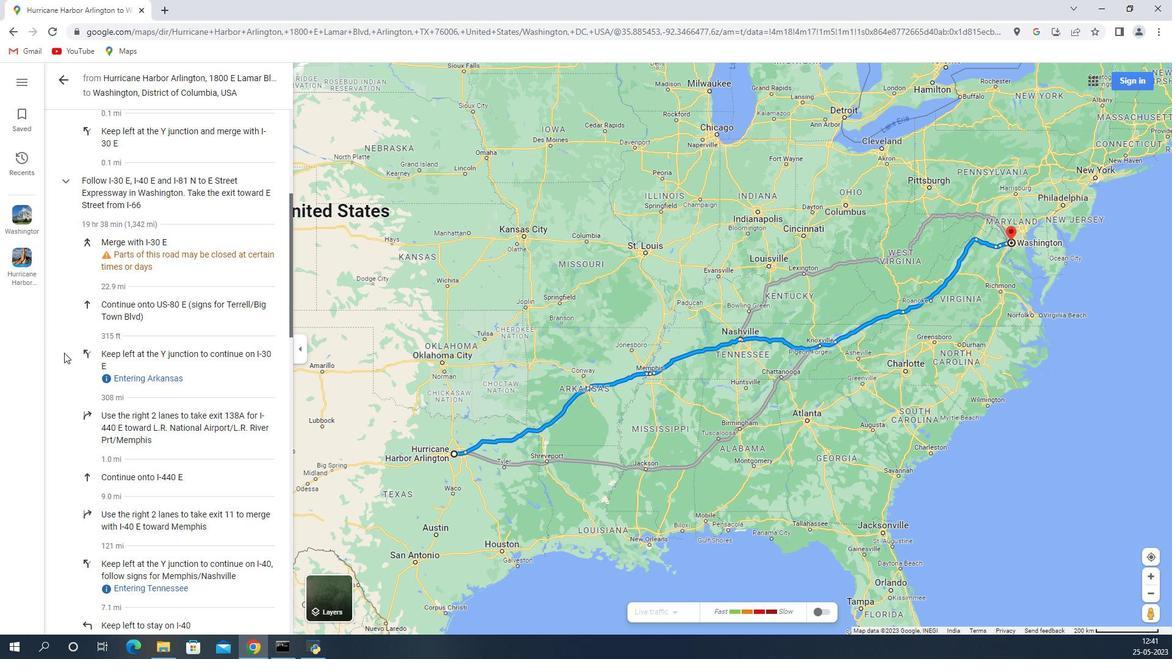 
Action: Mouse scrolled (895, 352) with delta (0, 0)
Screenshot: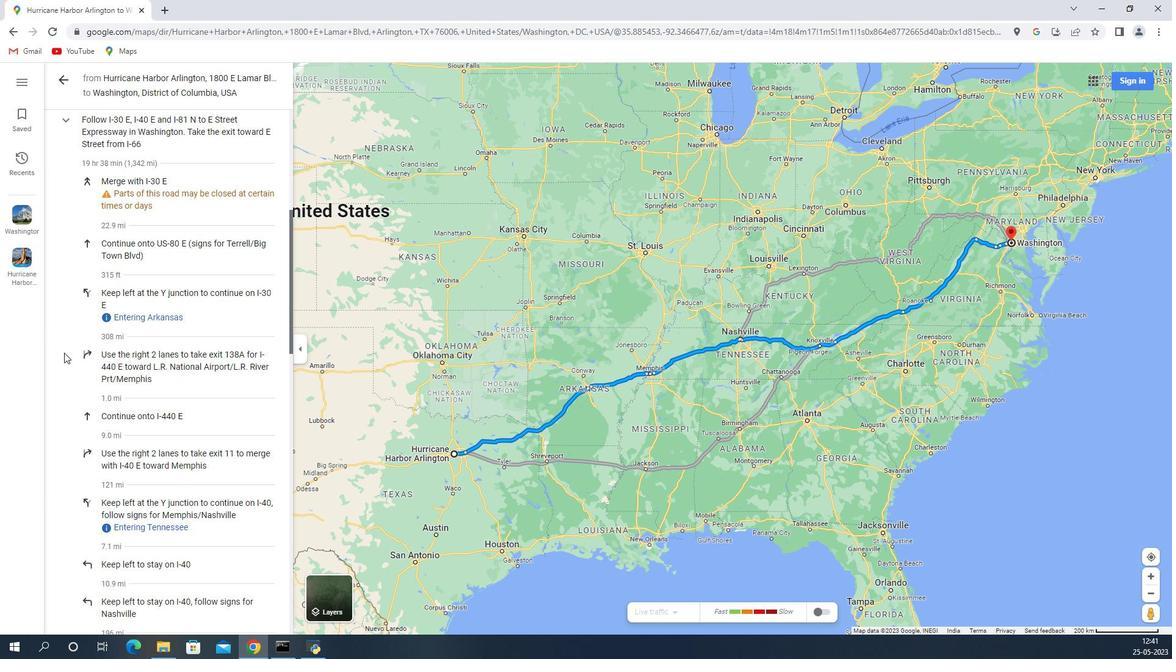 
Action: Mouse scrolled (895, 352) with delta (0, 0)
Screenshot: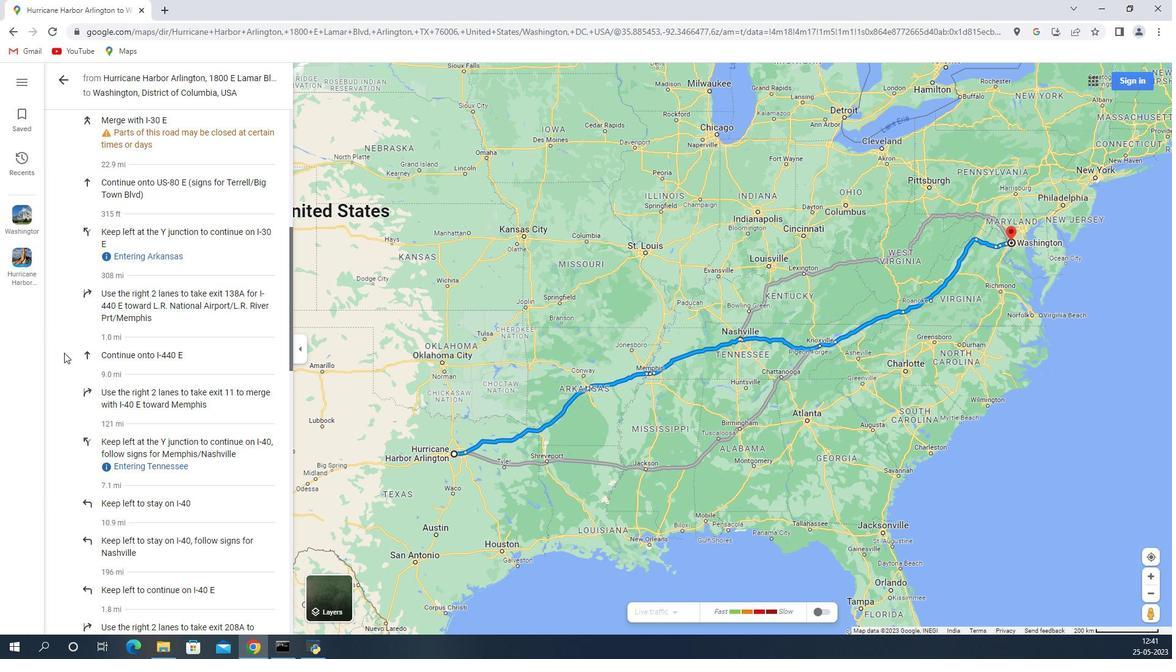 
Action: Mouse scrolled (895, 352) with delta (0, 0)
Screenshot: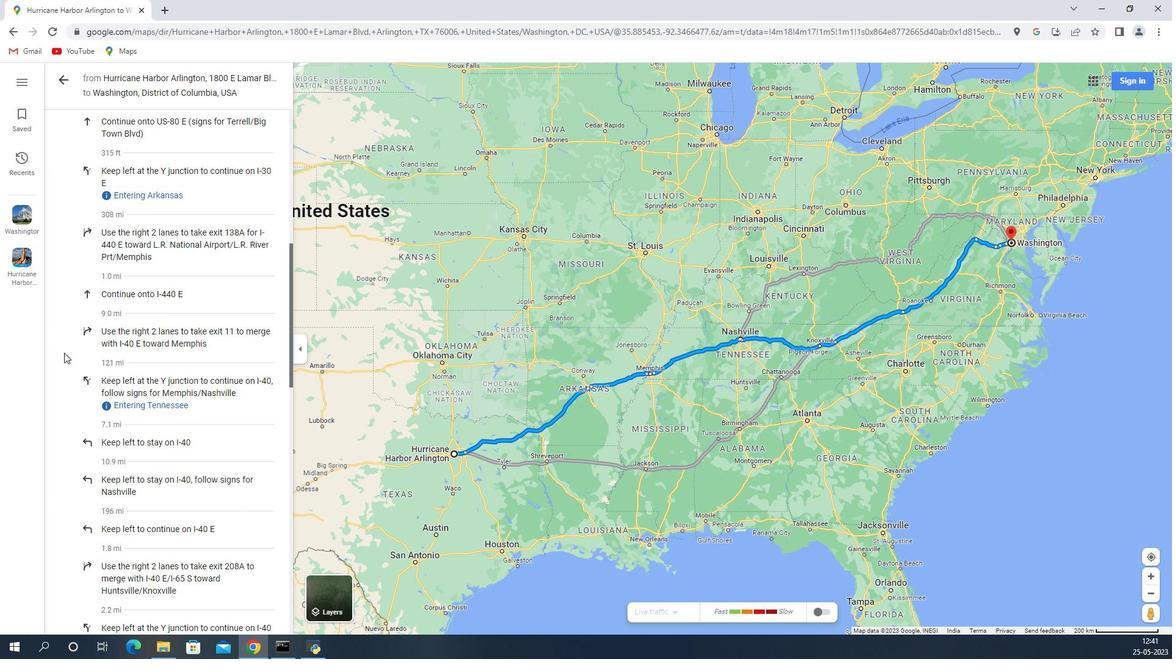 
Action: Mouse scrolled (895, 352) with delta (0, 0)
Screenshot: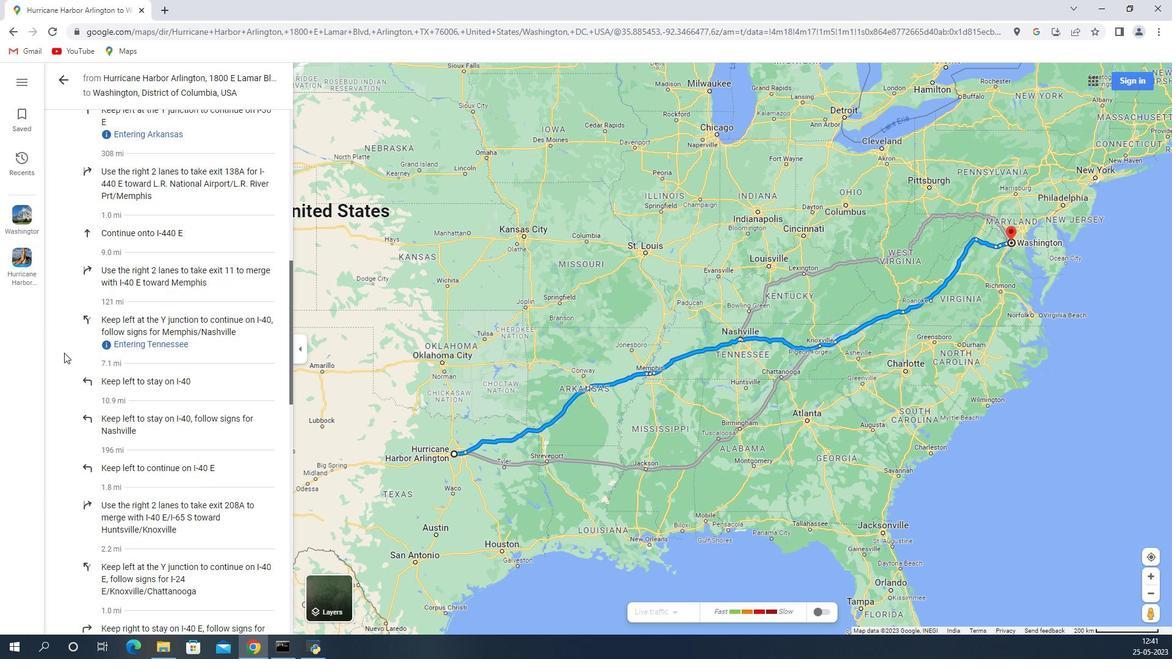 
Action: Mouse scrolled (895, 352) with delta (0, 0)
Screenshot: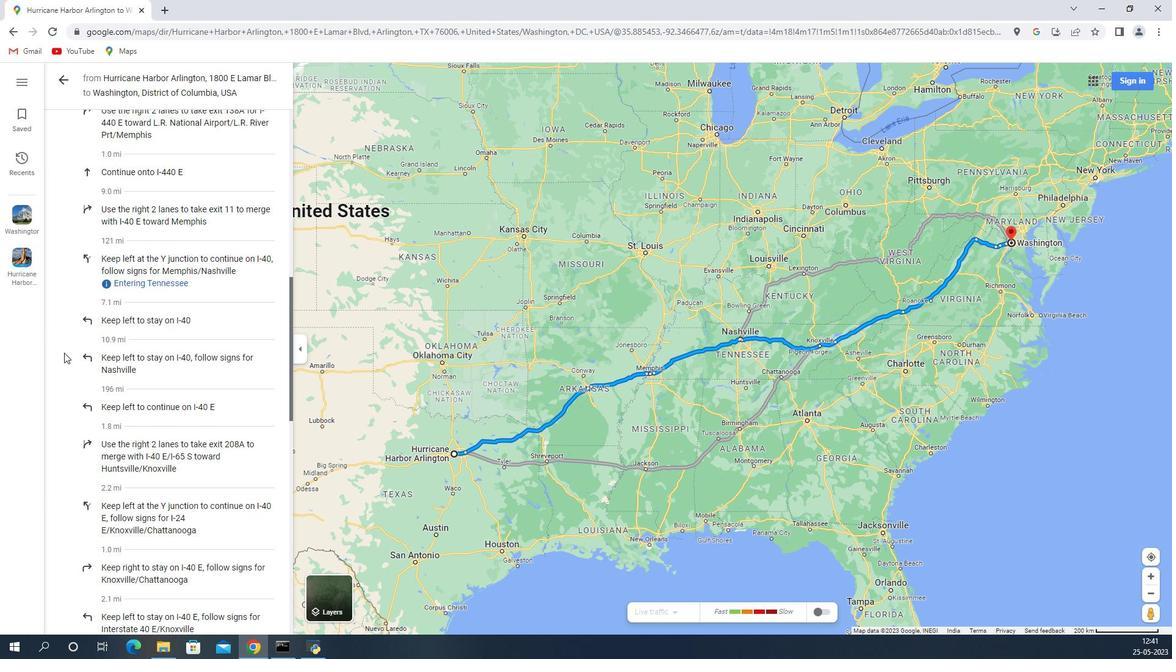
Action: Mouse scrolled (895, 352) with delta (0, 0)
Screenshot: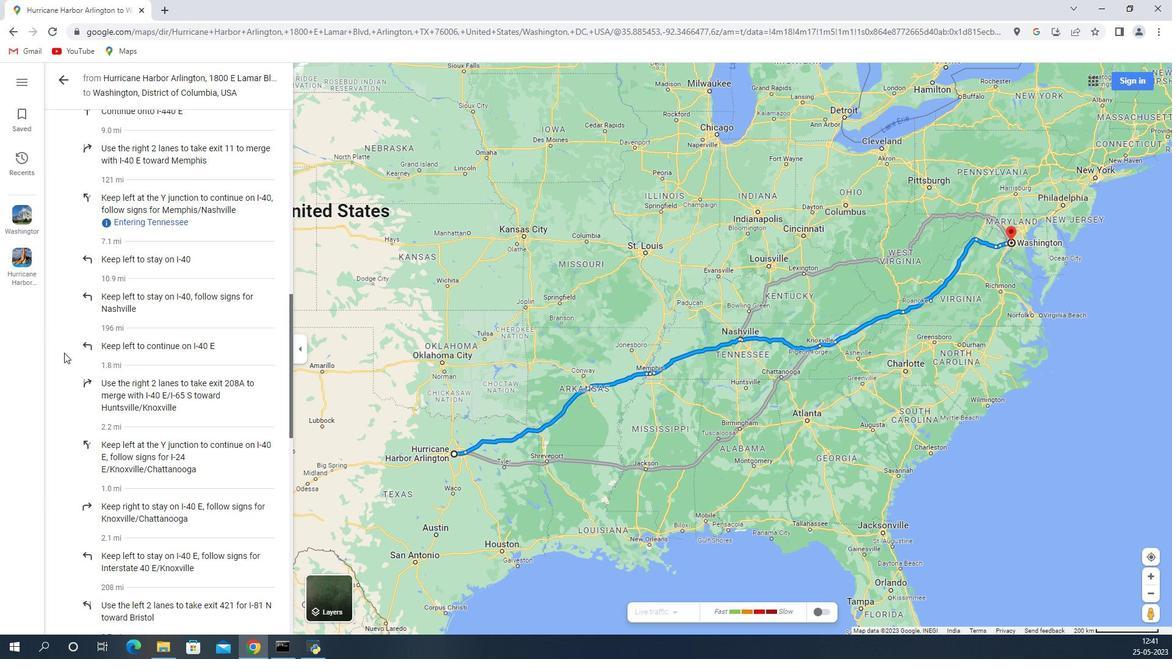 
Action: Mouse scrolled (895, 352) with delta (0, 0)
Screenshot: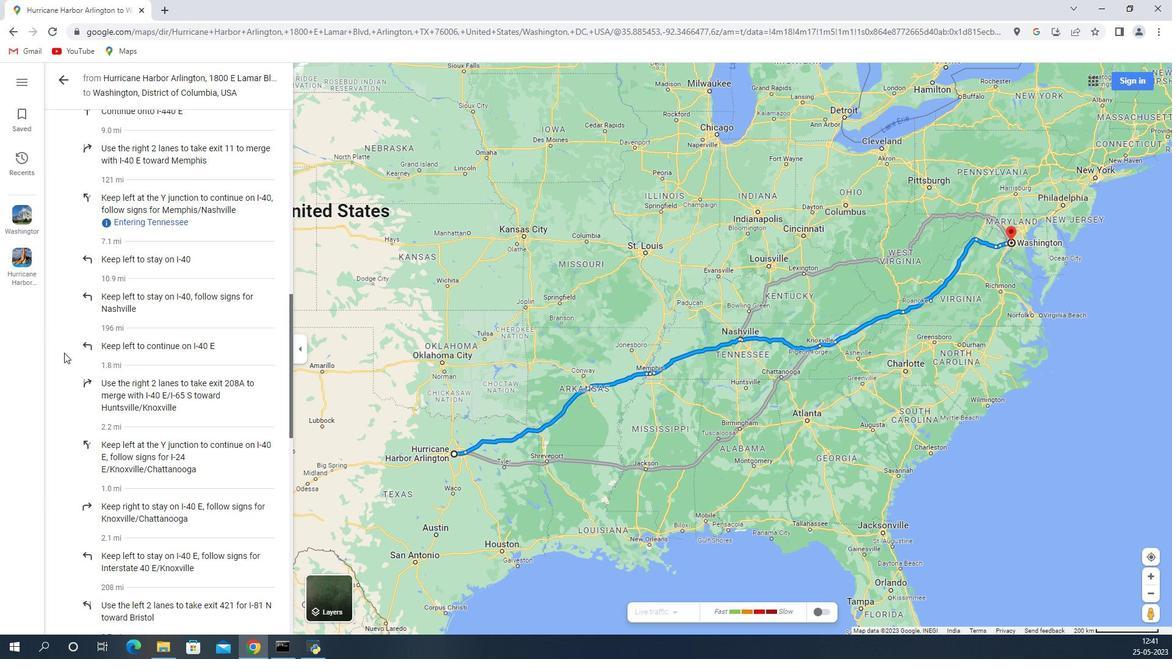 
Action: Mouse scrolled (895, 352) with delta (0, 0)
Screenshot: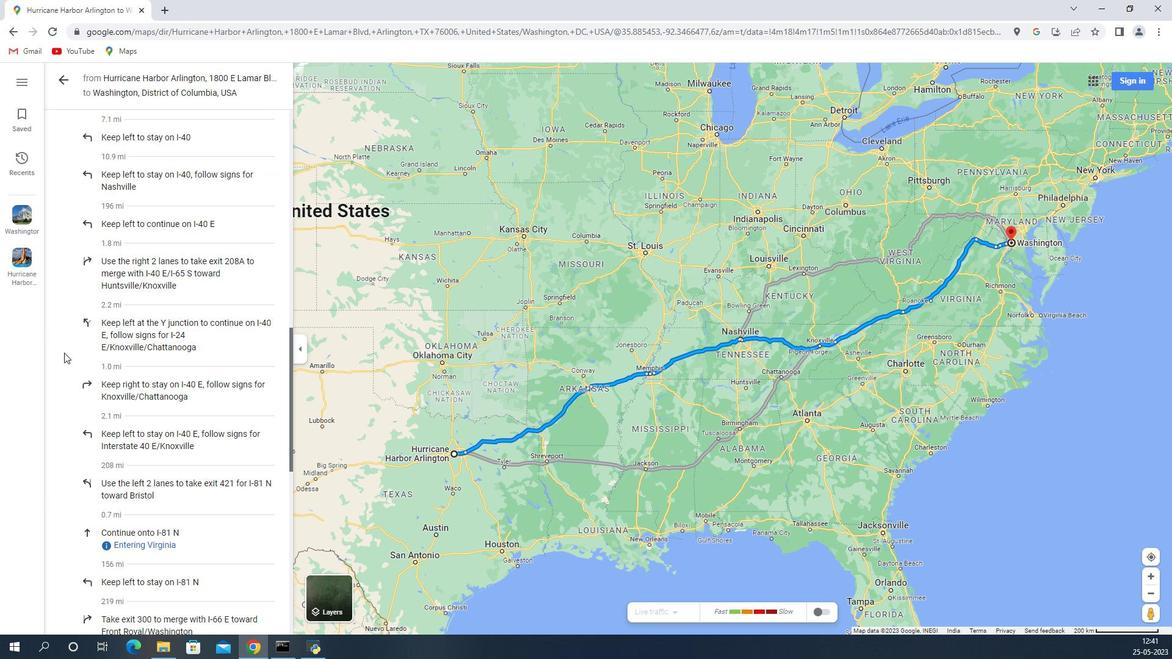
Action: Mouse scrolled (895, 352) with delta (0, 0)
Screenshot: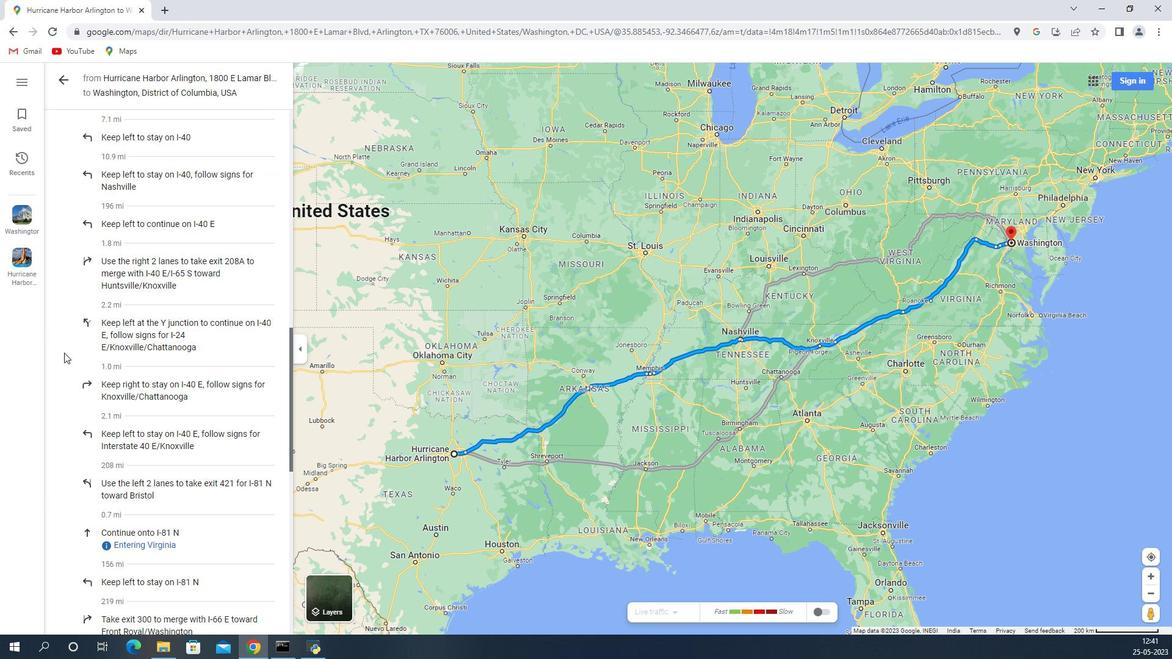 
Action: Mouse scrolled (895, 352) with delta (0, 0)
Screenshot: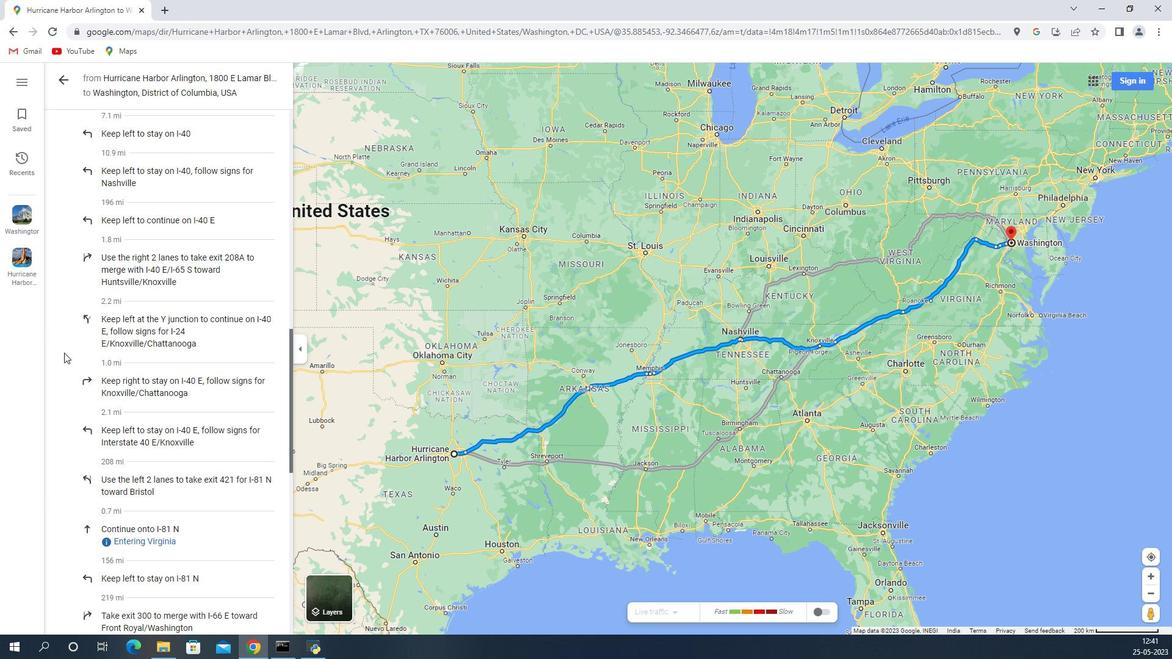 
Action: Mouse scrolled (895, 352) with delta (0, 0)
Screenshot: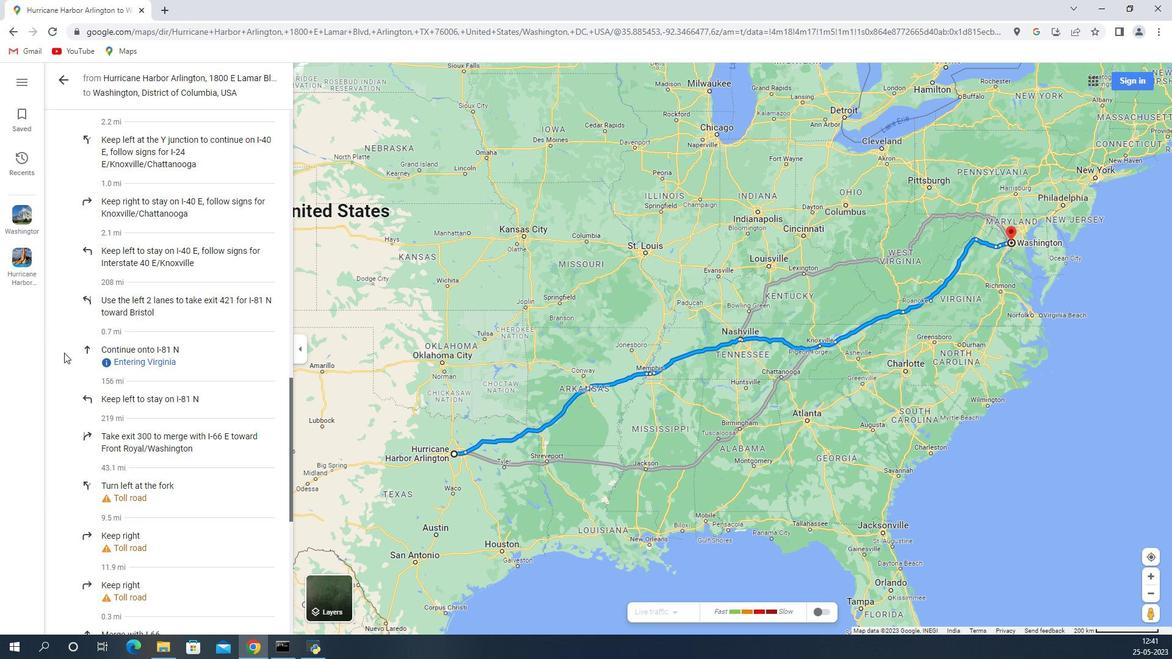 
Action: Mouse scrolled (895, 352) with delta (0, 0)
Screenshot: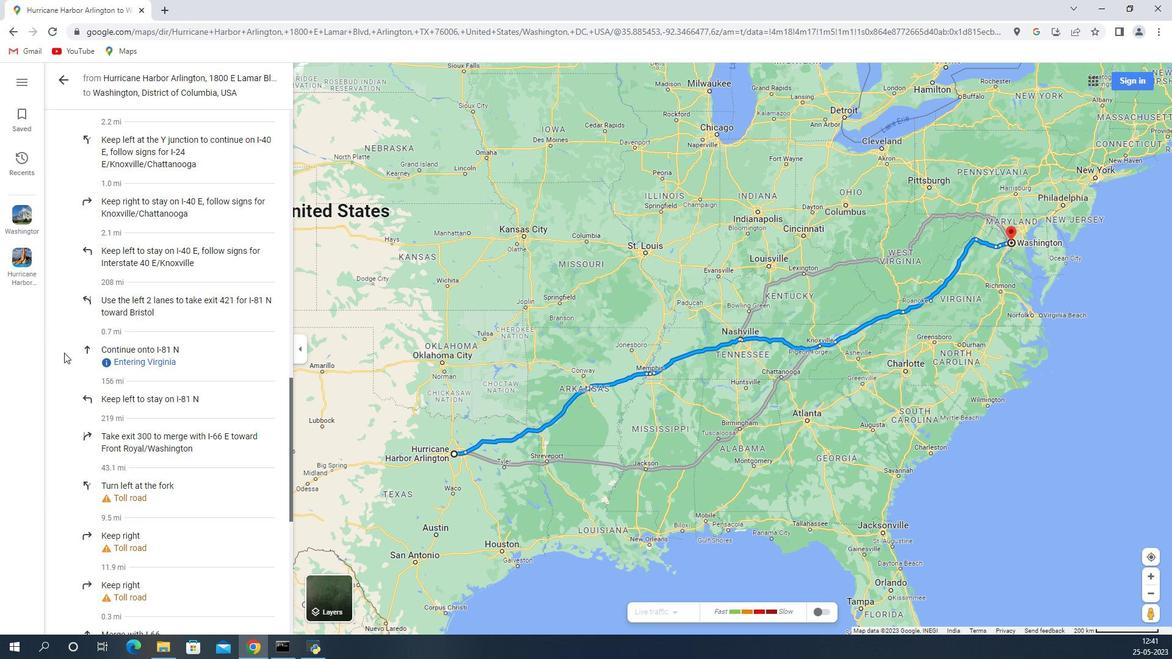 
Action: Mouse scrolled (895, 352) with delta (0, 0)
Screenshot: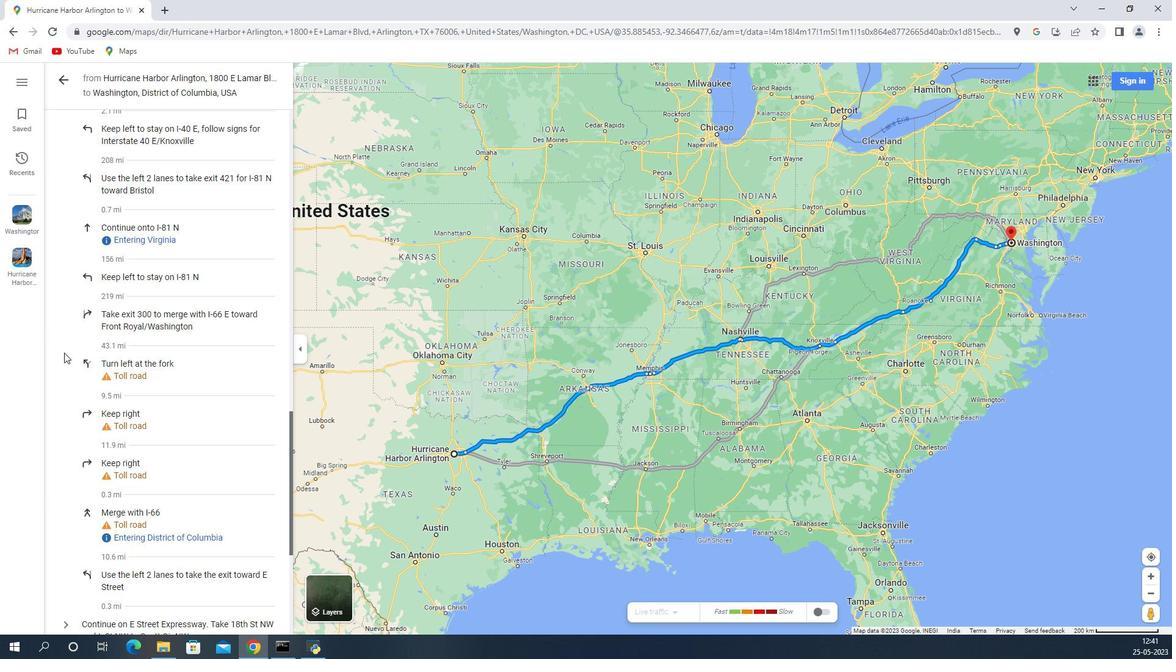 
Action: Mouse scrolled (895, 352) with delta (0, 0)
Screenshot: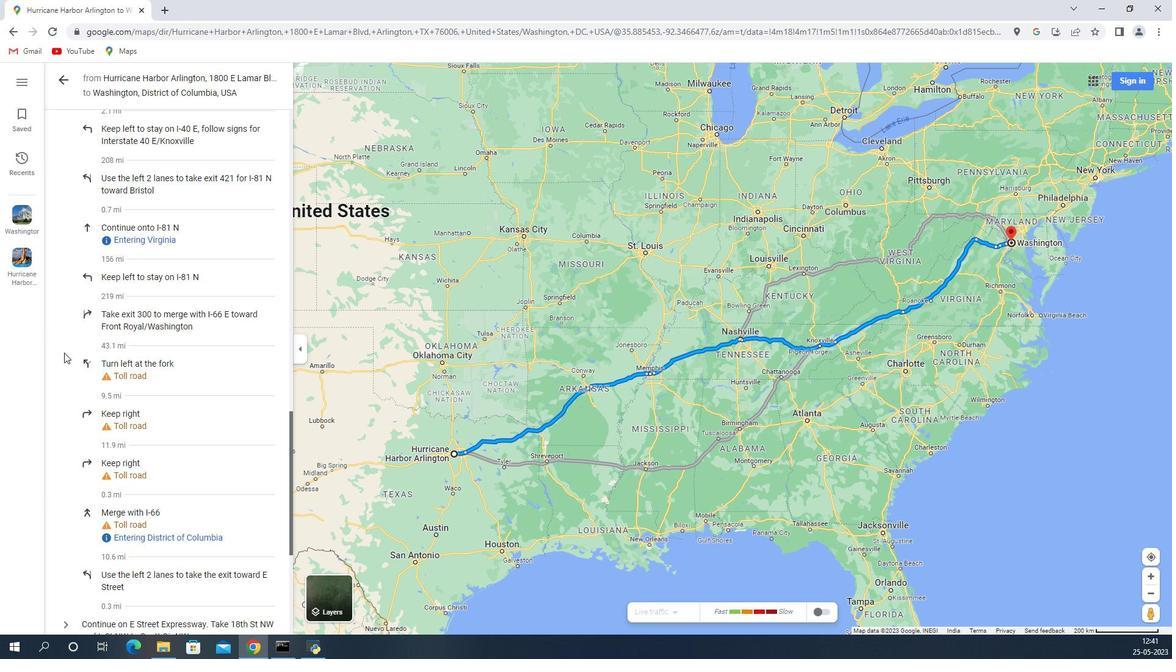 
Action: Mouse scrolled (895, 352) with delta (0, 0)
Screenshot: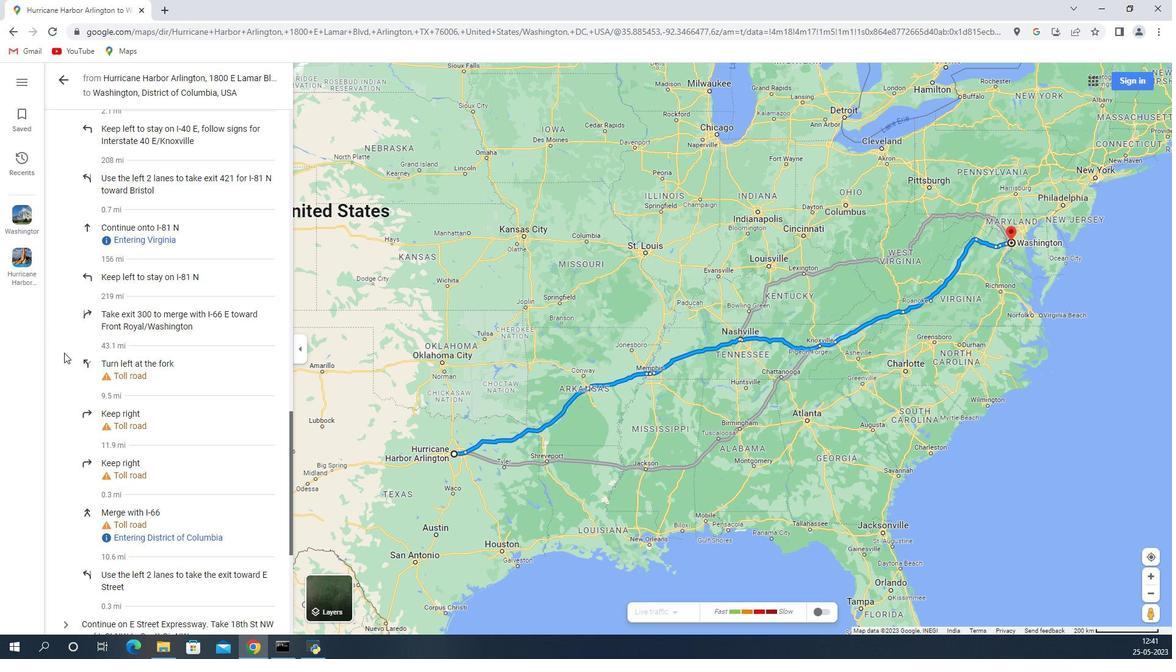 
Action: Mouse scrolled (895, 352) with delta (0, 0)
Screenshot: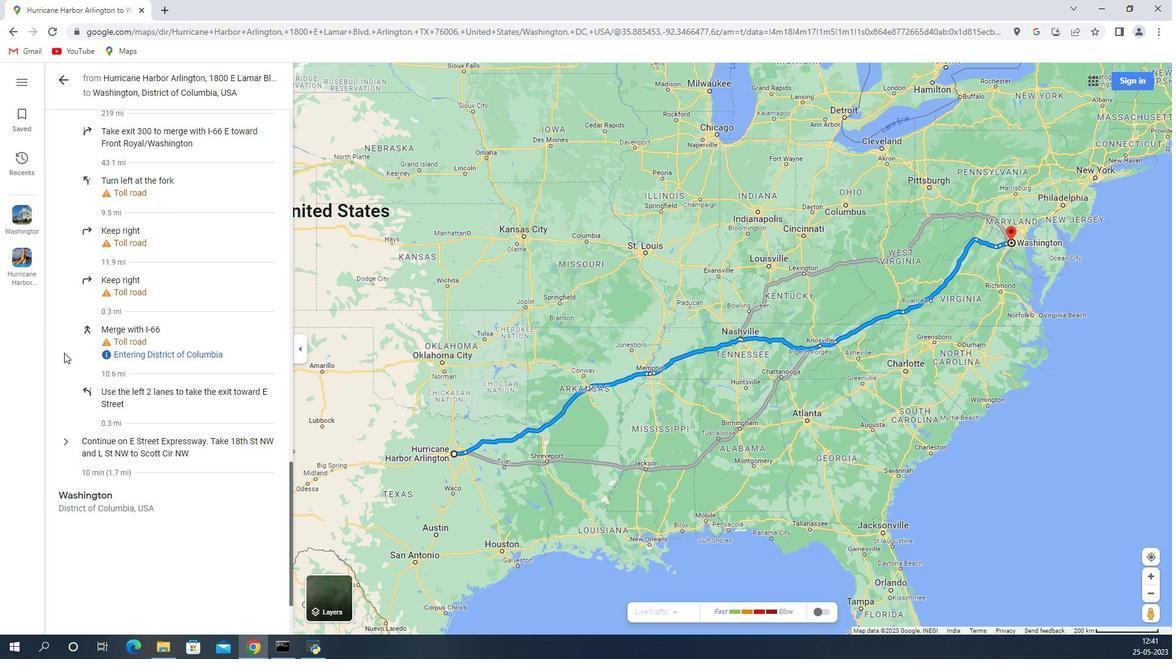 
Action: Mouse scrolled (895, 352) with delta (0, 0)
Screenshot: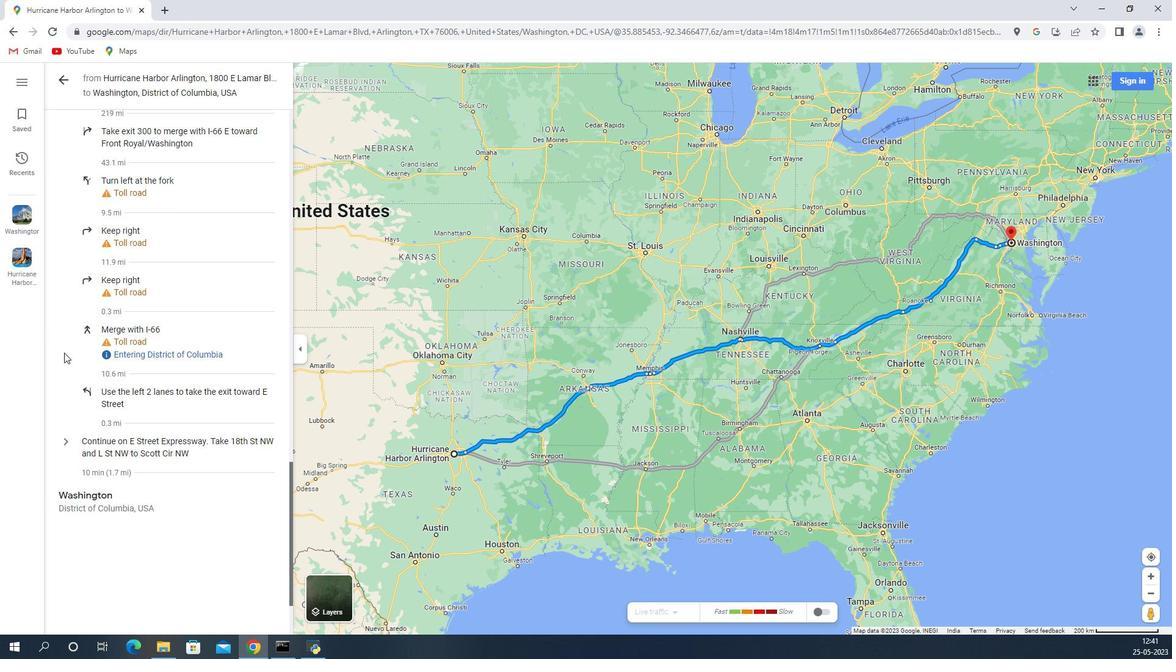 
Action: Mouse moved to (898, 343)
Screenshot: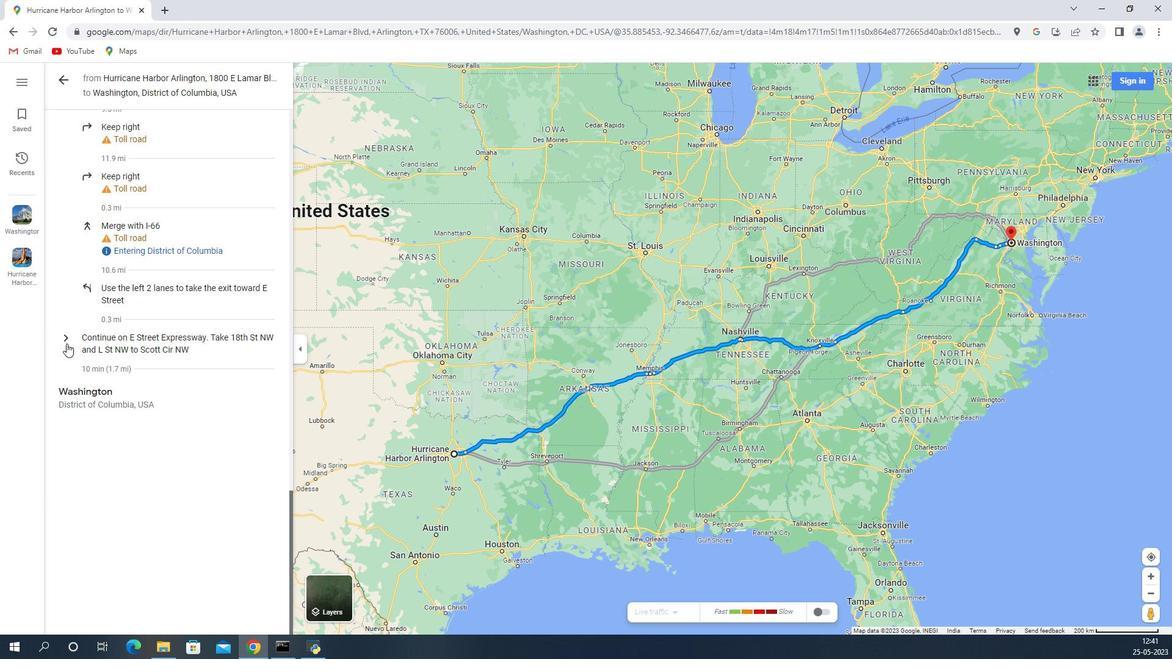 
Action: Mouse pressed left at (898, 343)
Screenshot: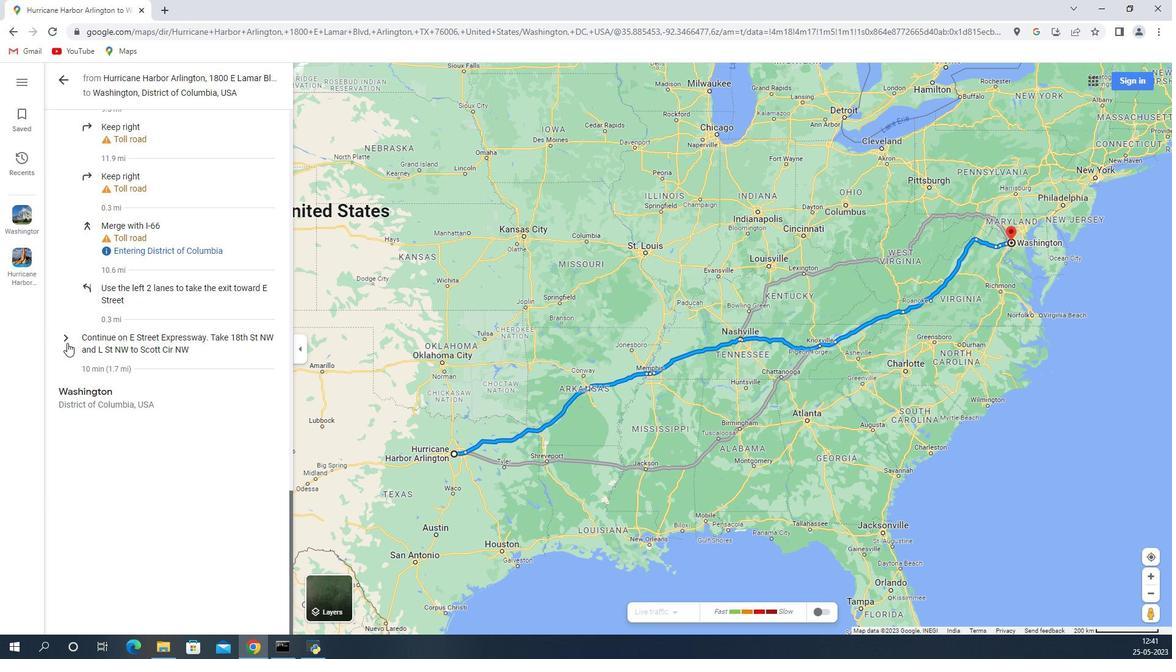
Action: Mouse moved to (913, 397)
Screenshot: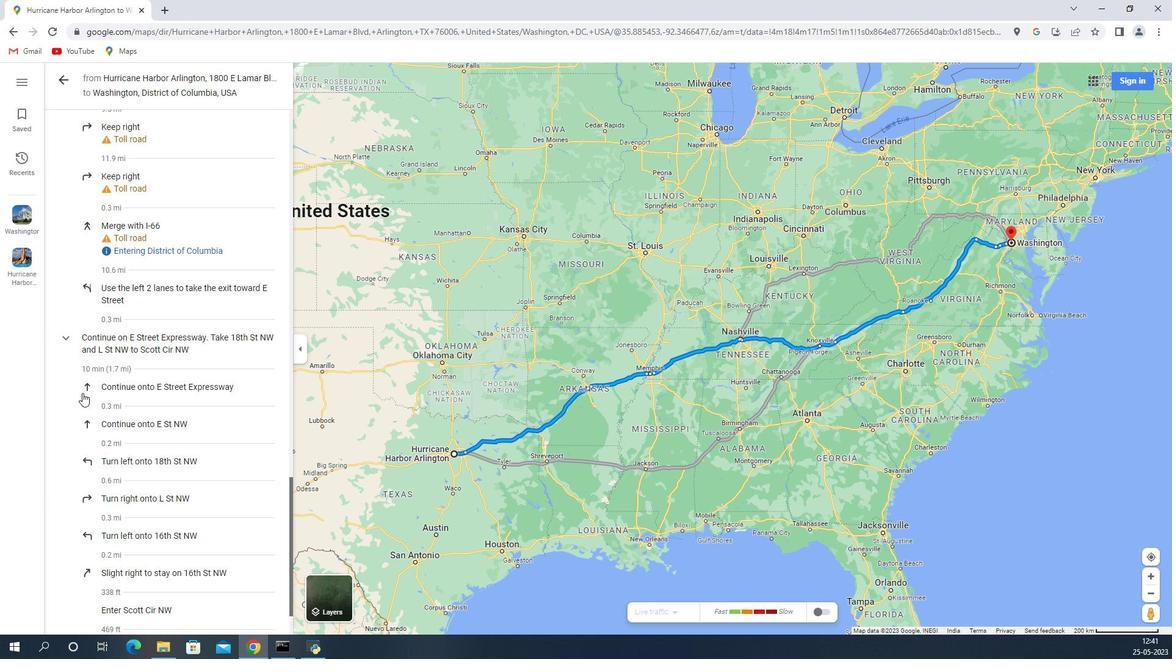 
Action: Mouse scrolled (913, 396) with delta (0, 0)
Screenshot: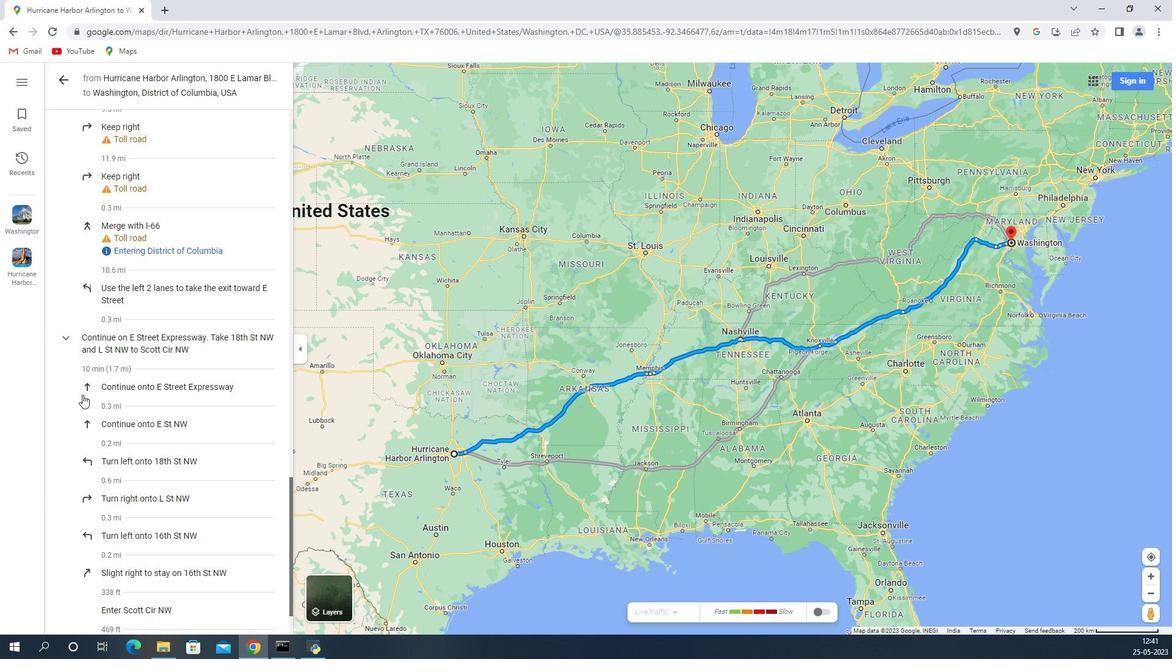 
Action: Mouse scrolled (913, 396) with delta (0, 0)
Screenshot: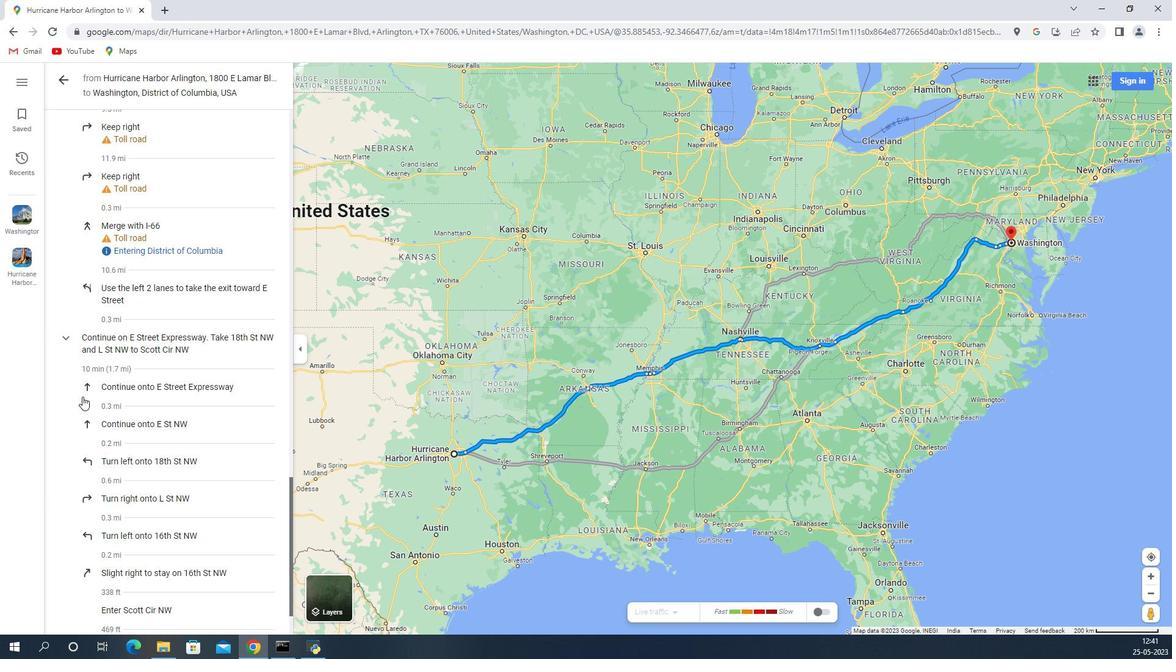 
Action: Mouse scrolled (913, 396) with delta (0, 0)
Screenshot: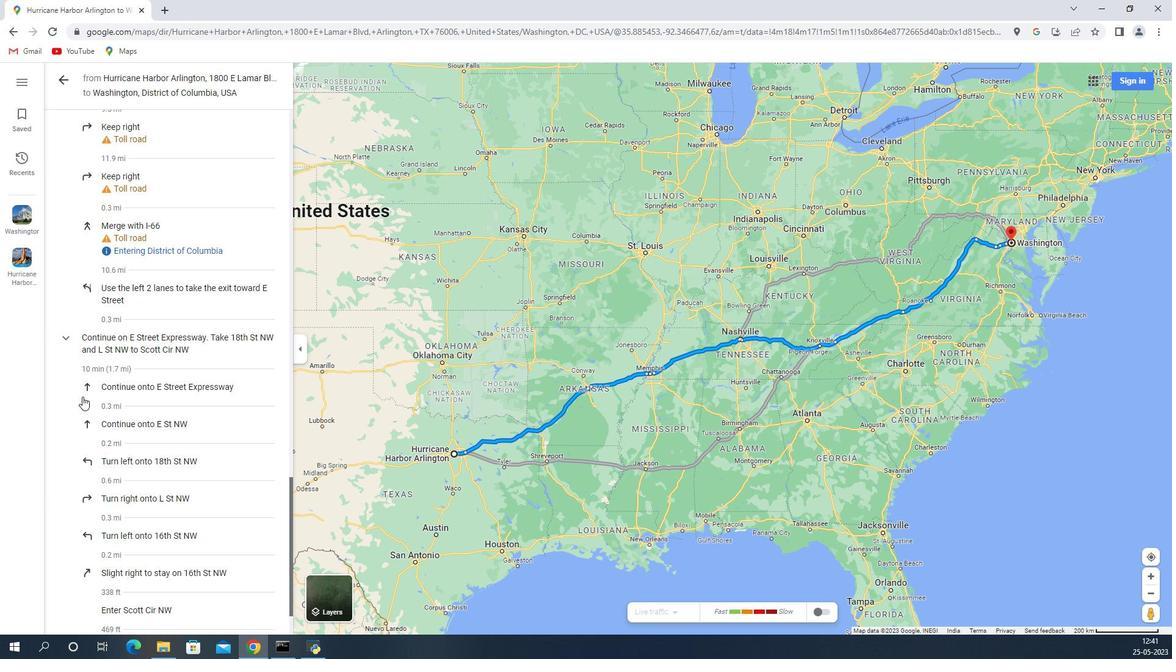 
Action: Mouse scrolled (913, 396) with delta (0, 0)
Screenshot: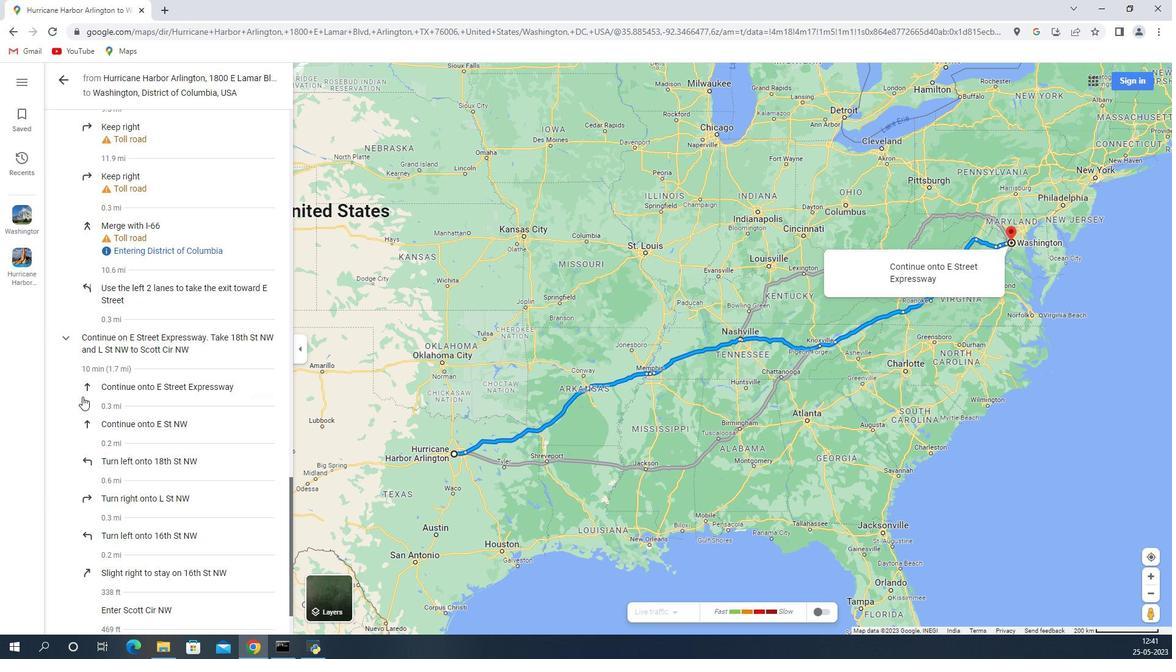 
Action: Mouse scrolled (913, 396) with delta (0, 0)
Screenshot: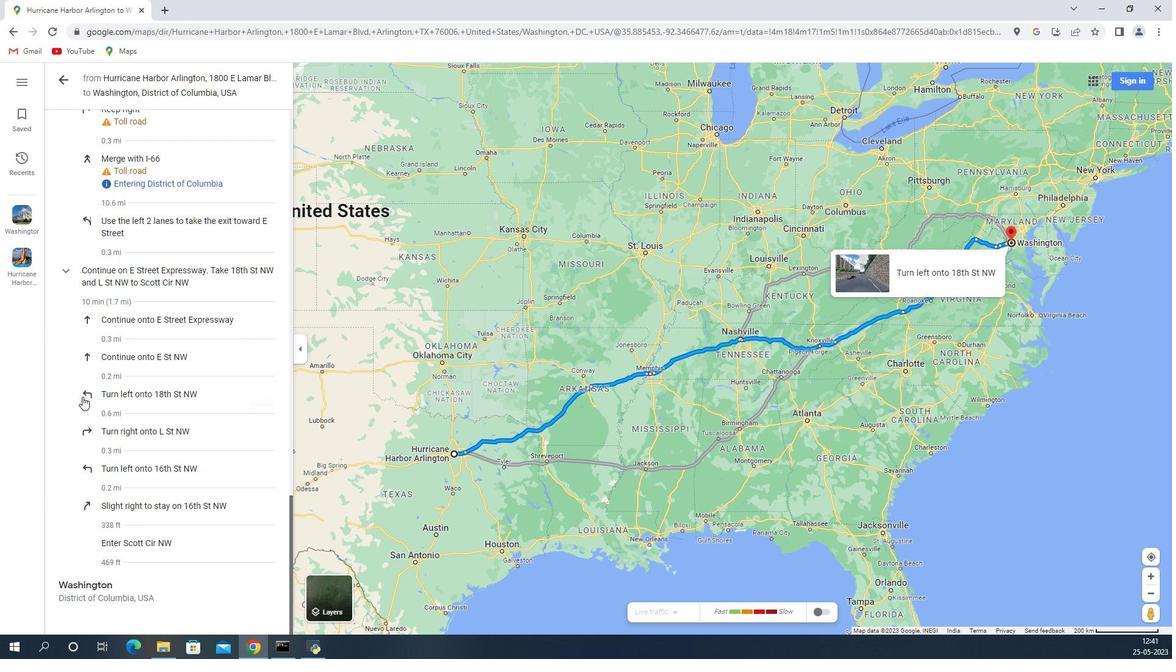 
Action: Mouse scrolled (913, 396) with delta (0, 0)
Screenshot: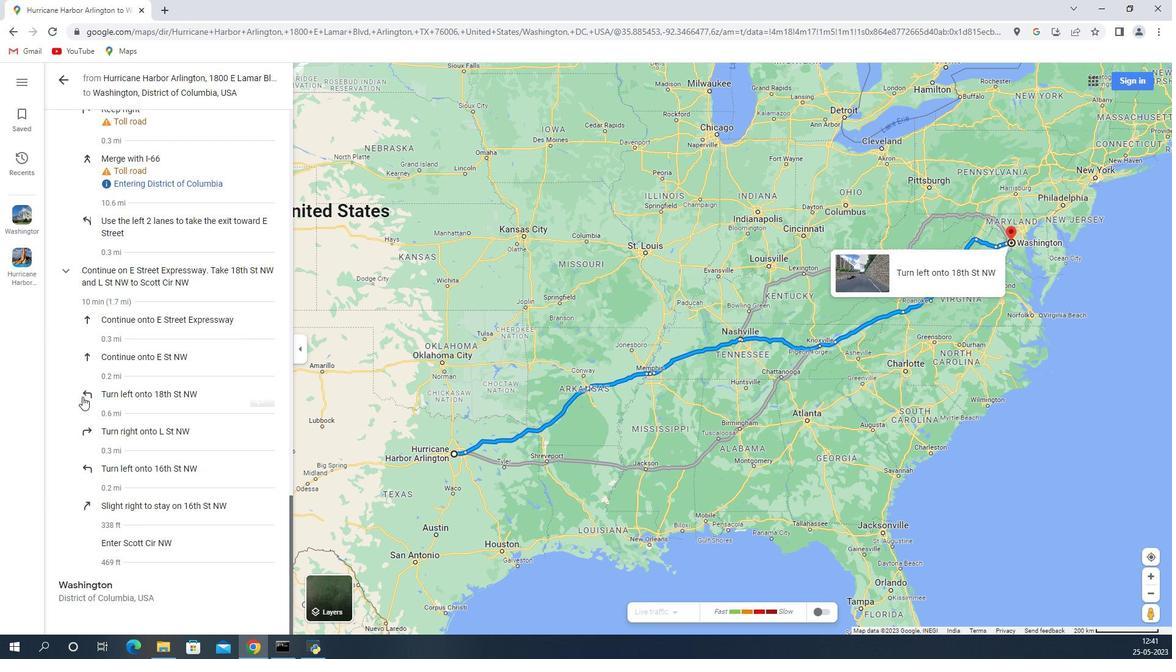 
Action: Mouse scrolled (913, 396) with delta (0, 0)
Screenshot: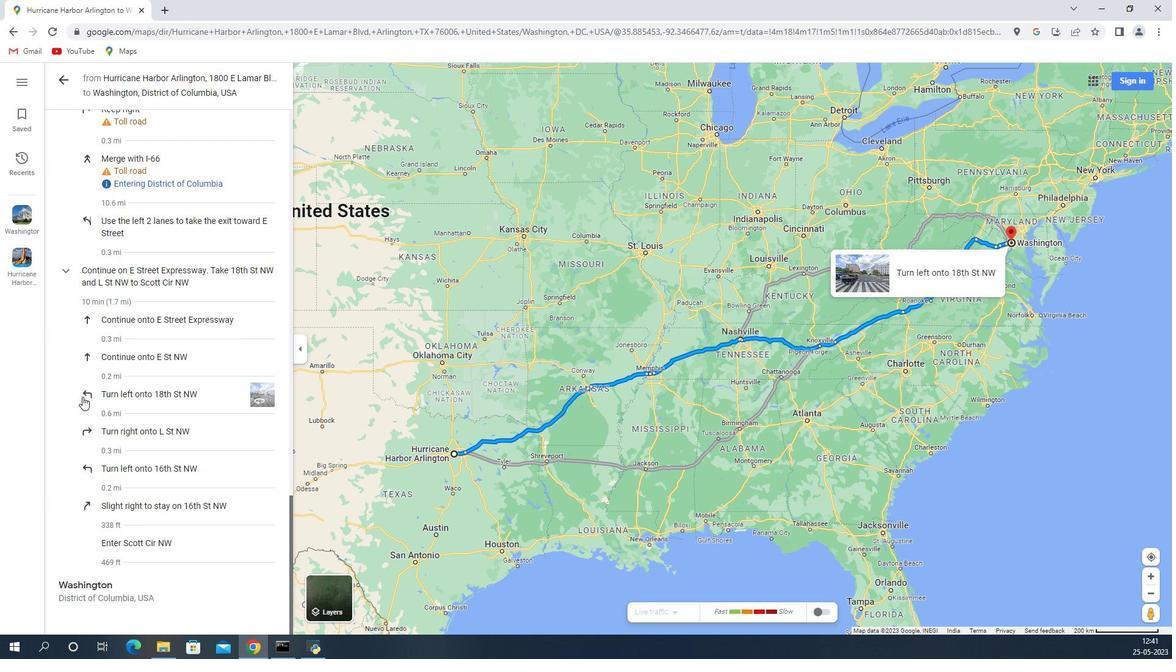 
Action: Mouse scrolled (913, 396) with delta (0, 0)
Screenshot: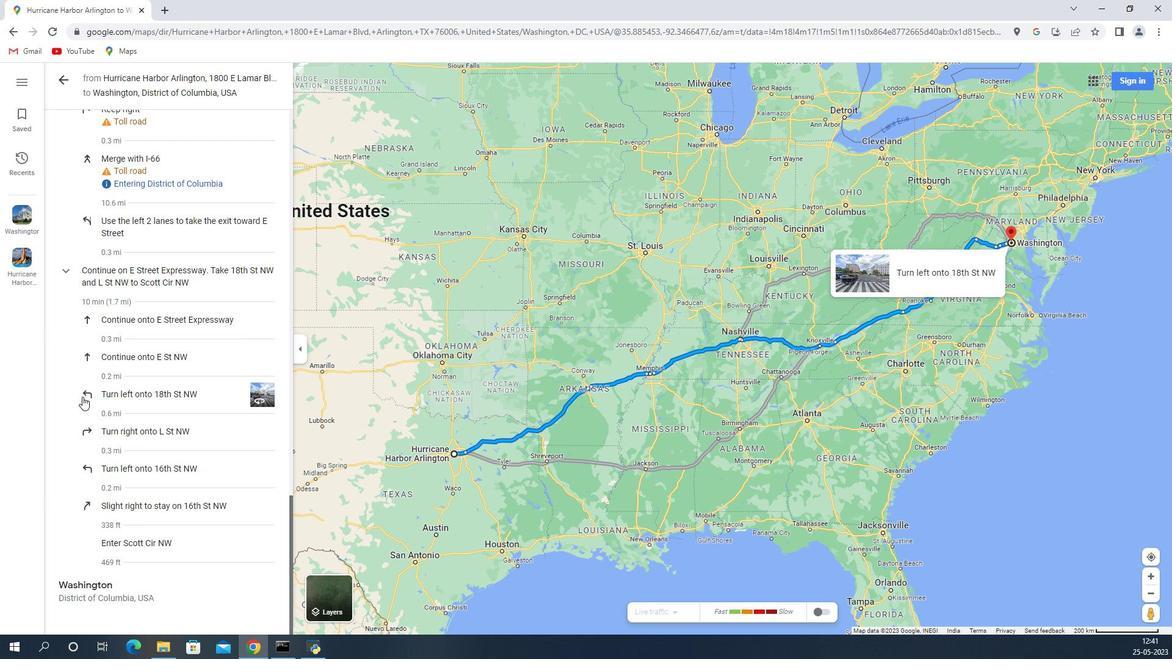 
Action: Mouse scrolled (913, 396) with delta (0, 0)
Screenshot: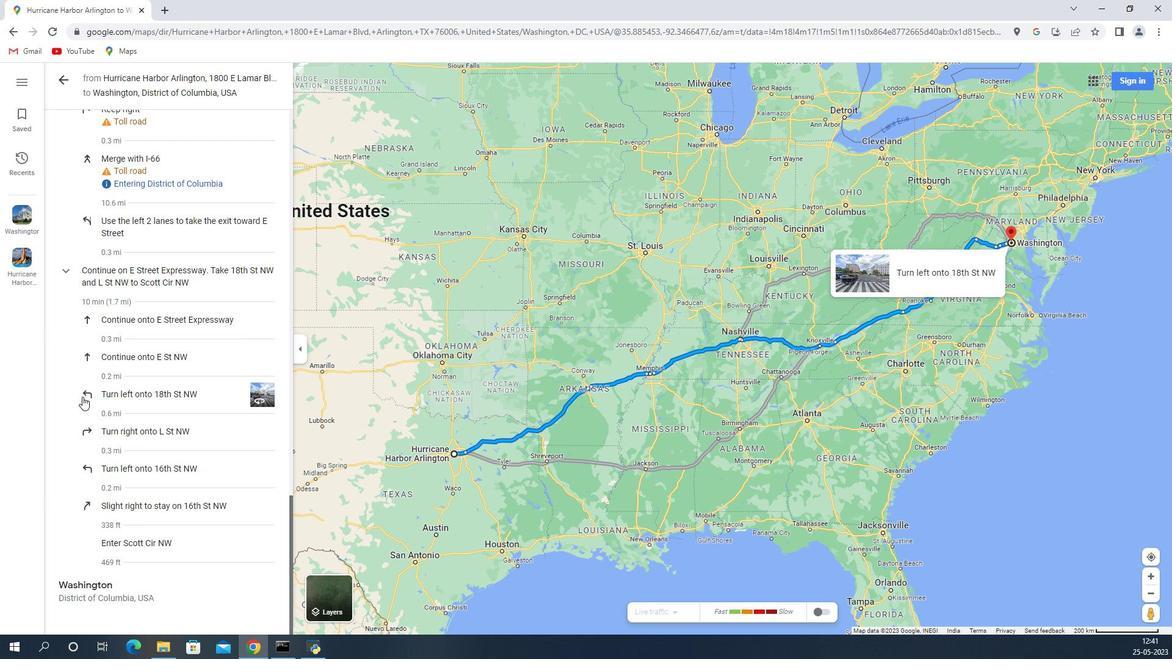 
Action: Mouse scrolled (913, 396) with delta (0, 0)
Screenshot: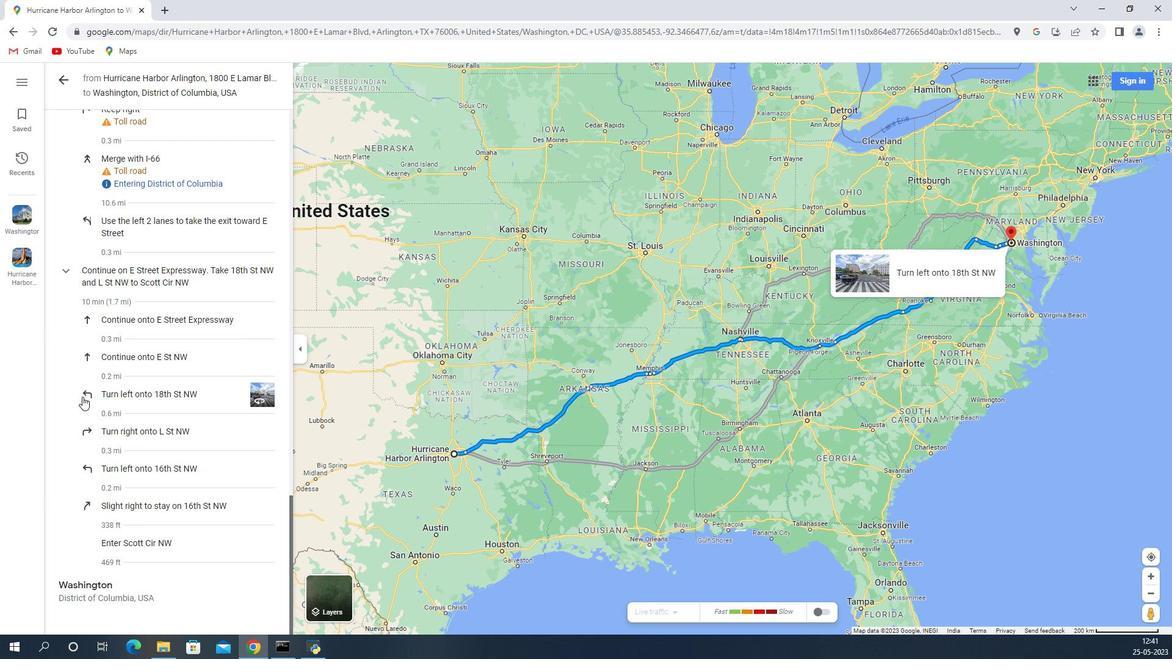 
Action: Mouse moved to (1009, 368)
Screenshot: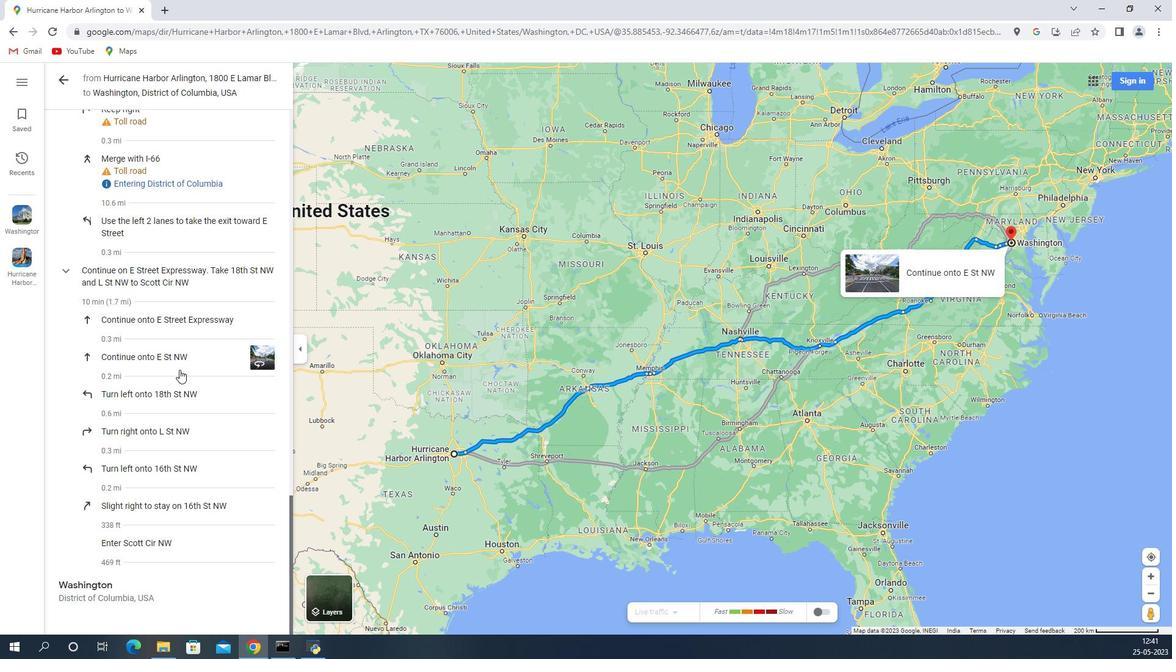 
